Task: Find connections with filter location Prestea with filter topic #AIwith filter profile language French with filter current company 21K School with filter school University with filter industry Fisheries with filter service category Video Production with filter keywords title Continuous Improvement Lead
Action: Mouse moved to (135, 222)
Screenshot: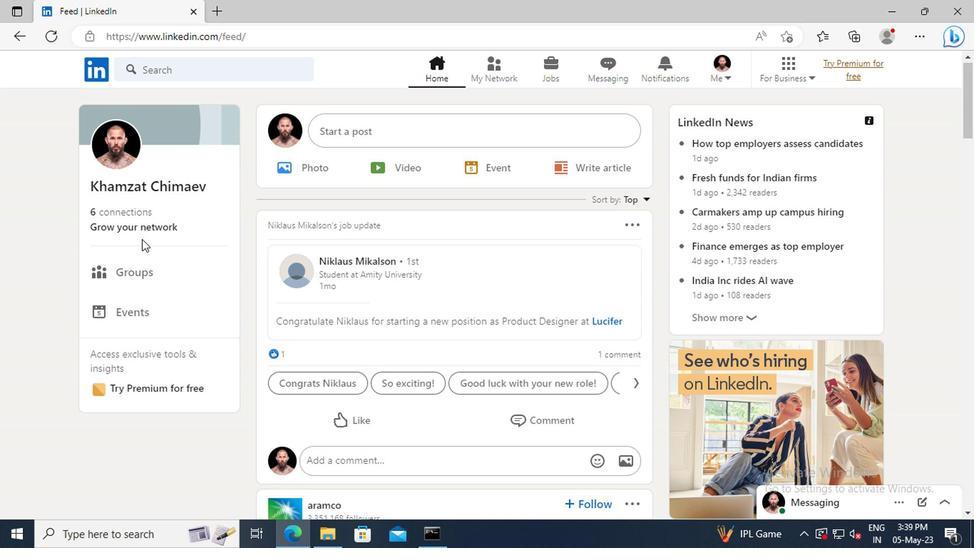 
Action: Mouse pressed left at (135, 222)
Screenshot: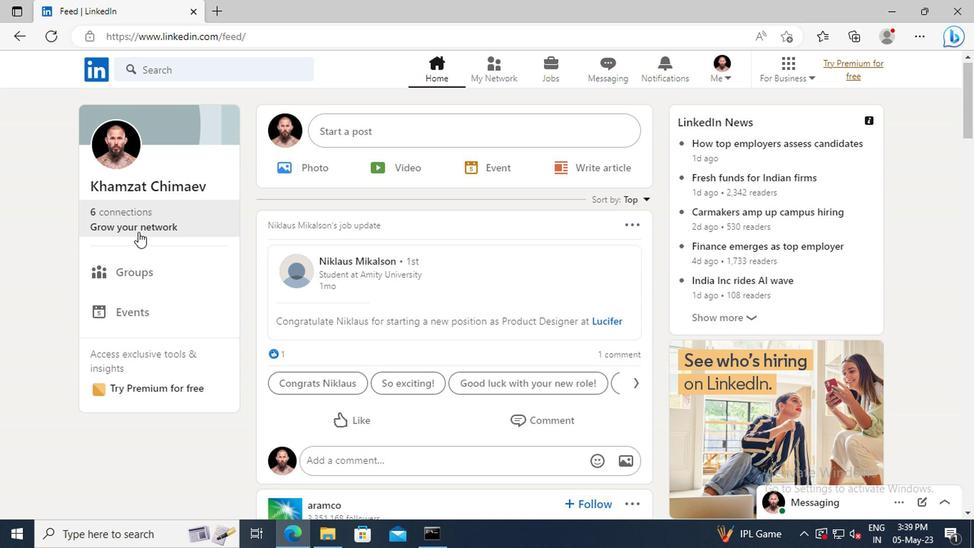 
Action: Mouse moved to (151, 150)
Screenshot: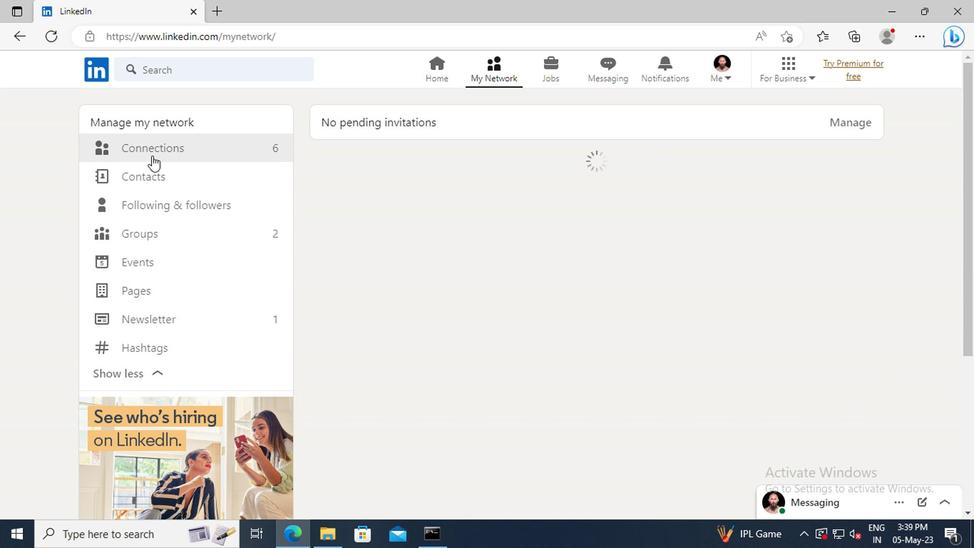 
Action: Mouse pressed left at (151, 150)
Screenshot: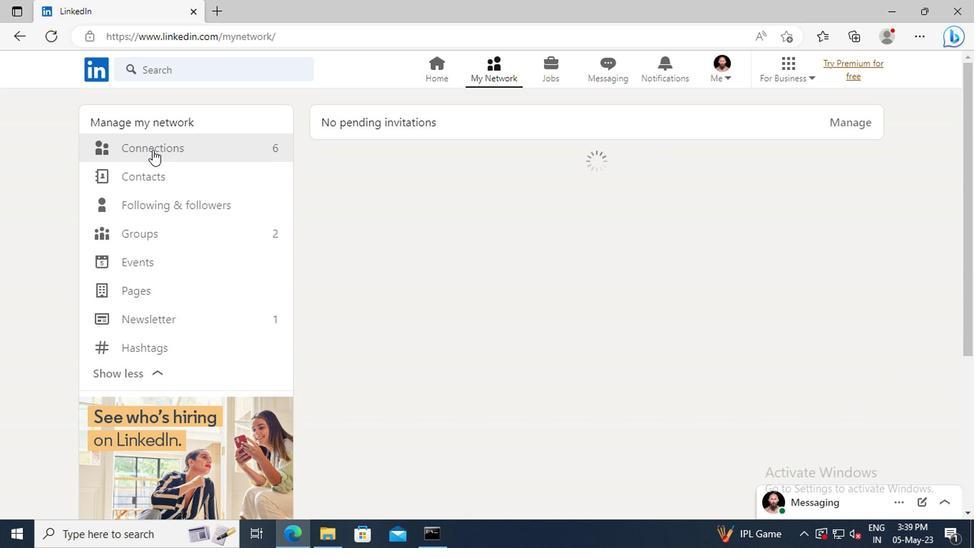 
Action: Mouse moved to (577, 154)
Screenshot: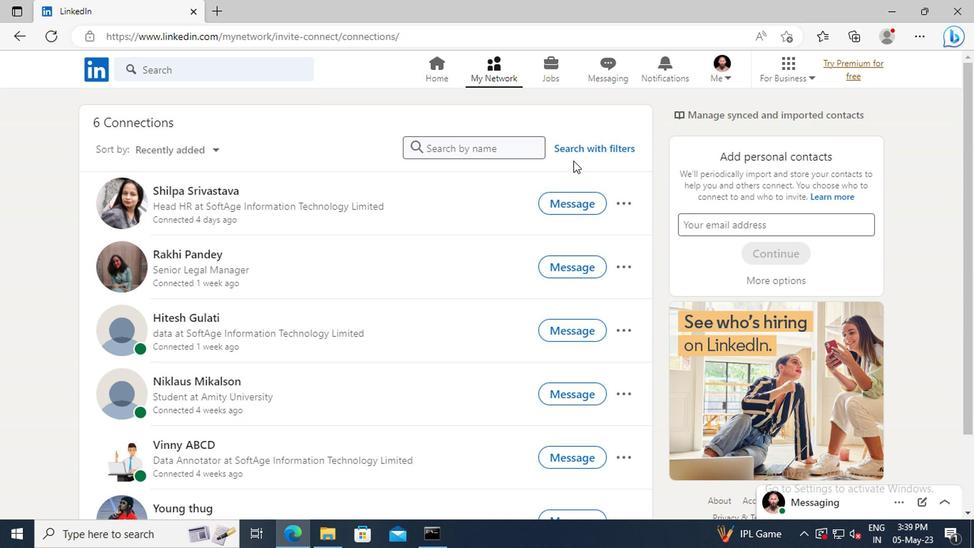 
Action: Mouse pressed left at (577, 154)
Screenshot: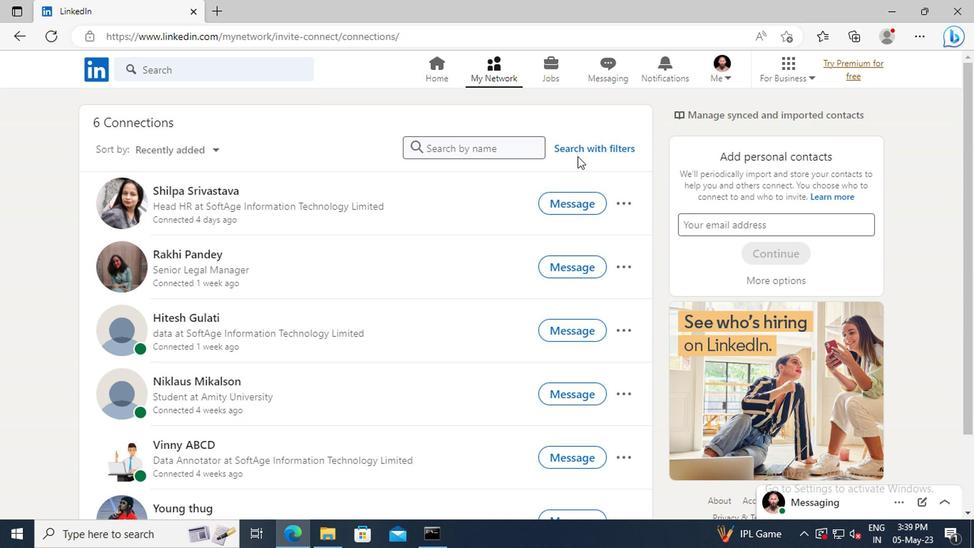 
Action: Mouse moved to (539, 111)
Screenshot: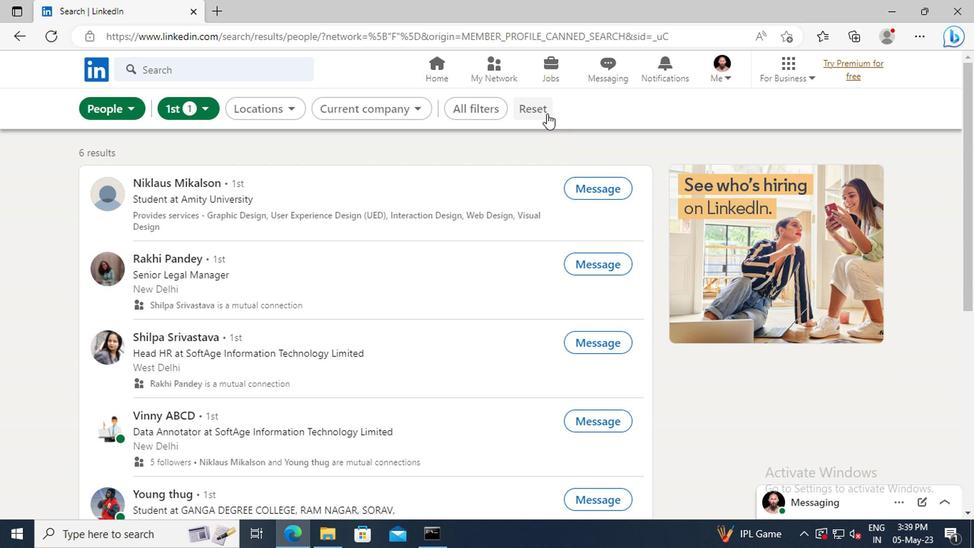 
Action: Mouse pressed left at (539, 111)
Screenshot: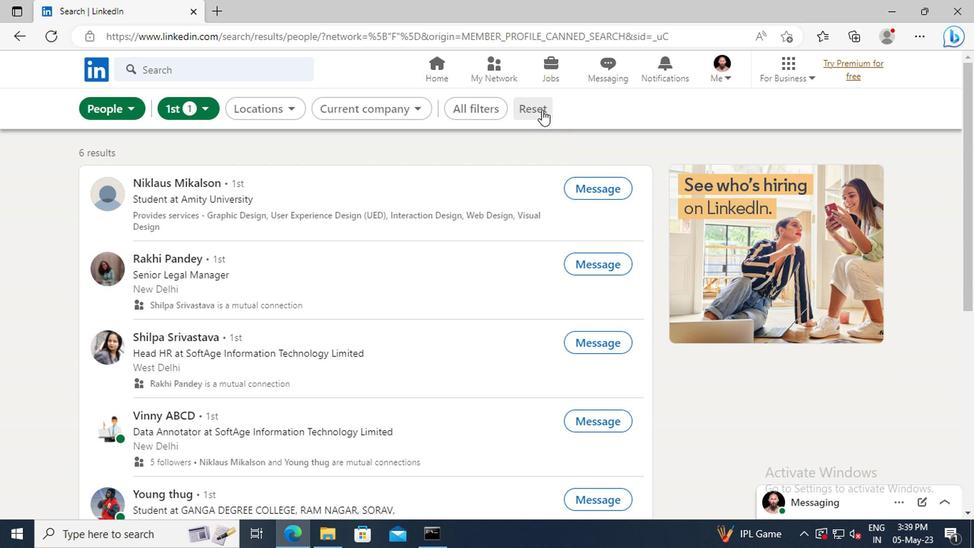 
Action: Mouse moved to (524, 111)
Screenshot: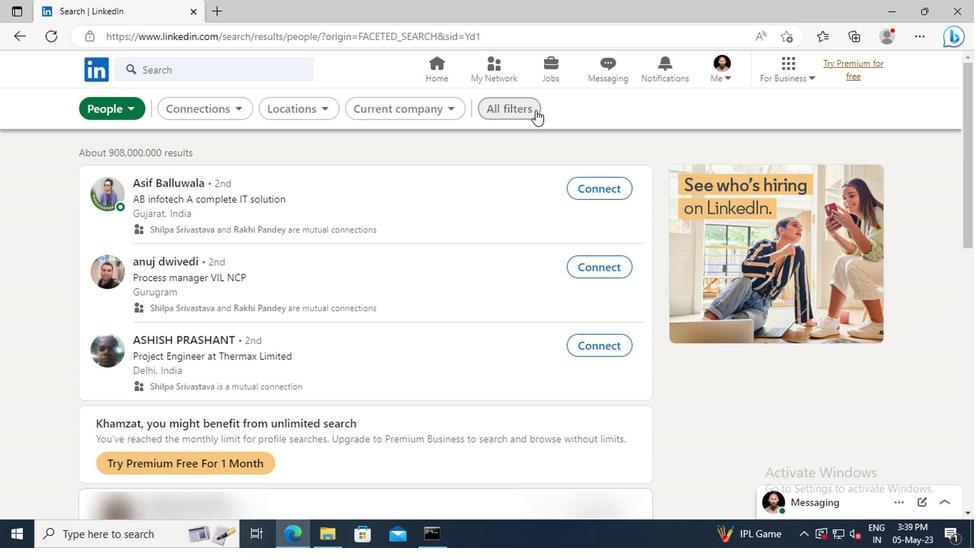 
Action: Mouse pressed left at (524, 111)
Screenshot: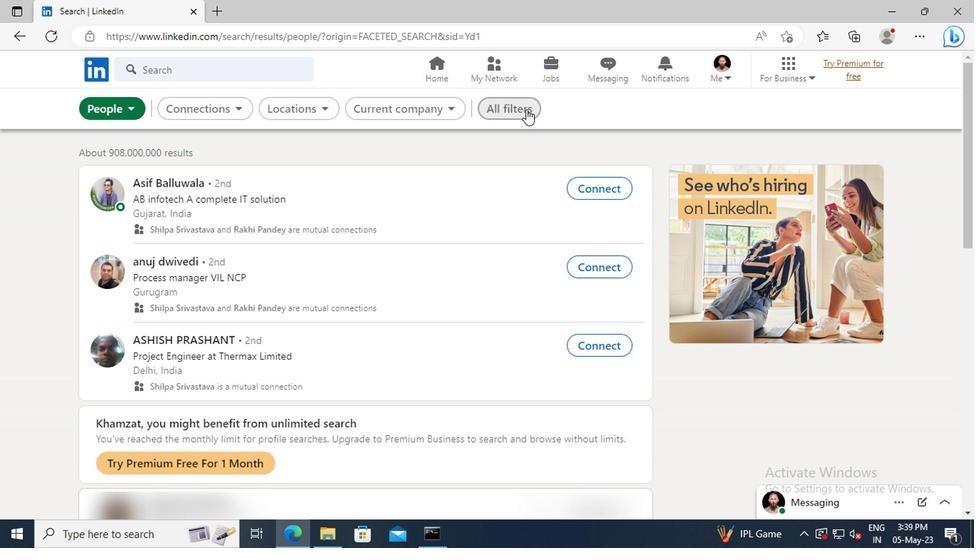 
Action: Mouse moved to (749, 238)
Screenshot: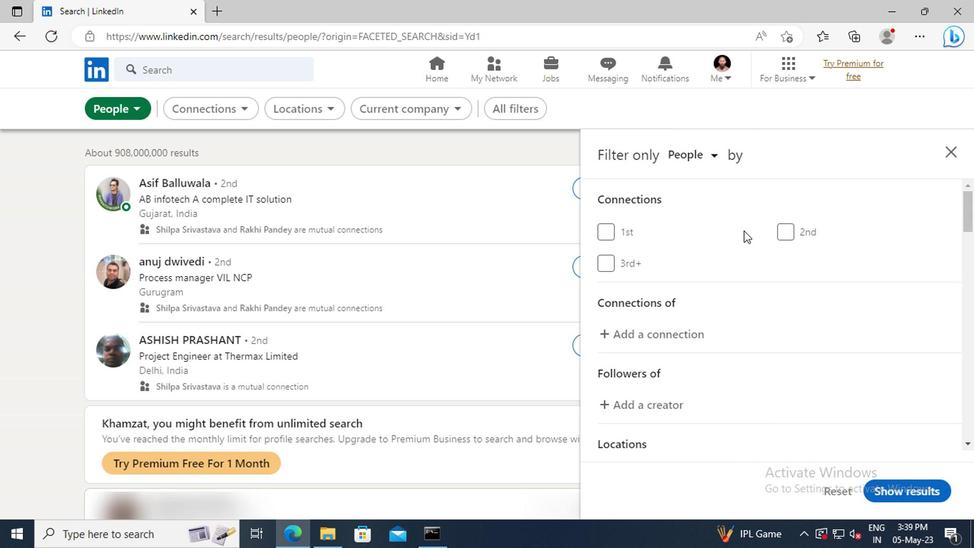 
Action: Mouse scrolled (749, 237) with delta (0, -1)
Screenshot: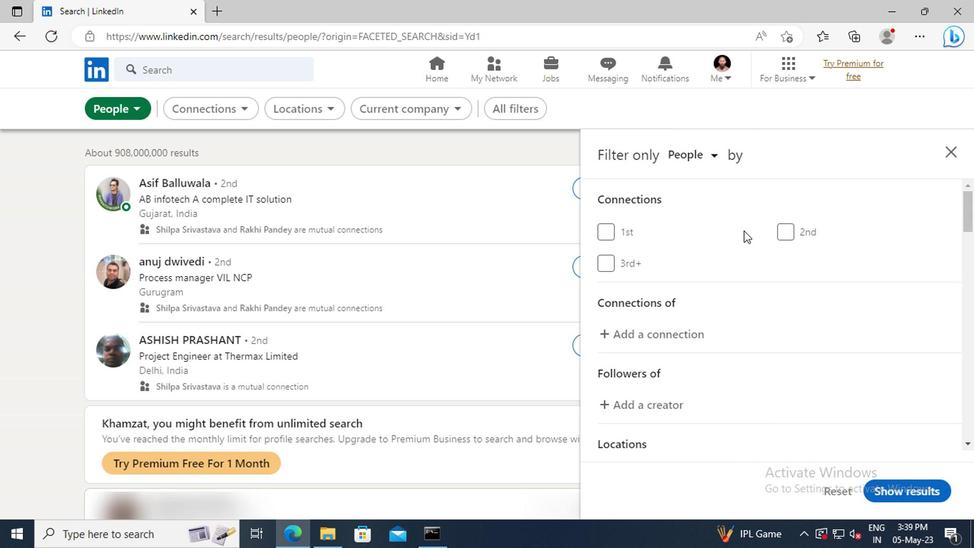 
Action: Mouse scrolled (749, 237) with delta (0, -1)
Screenshot: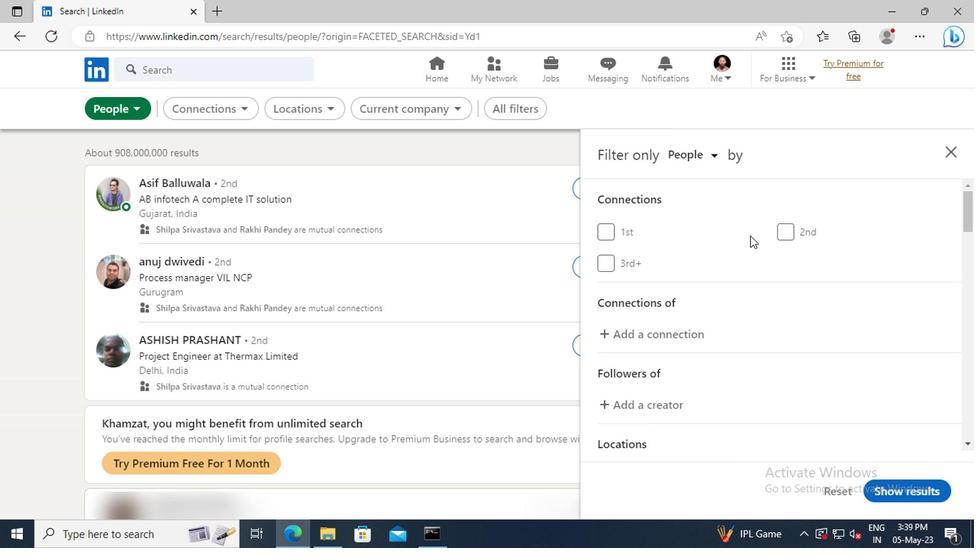 
Action: Mouse scrolled (749, 237) with delta (0, -1)
Screenshot: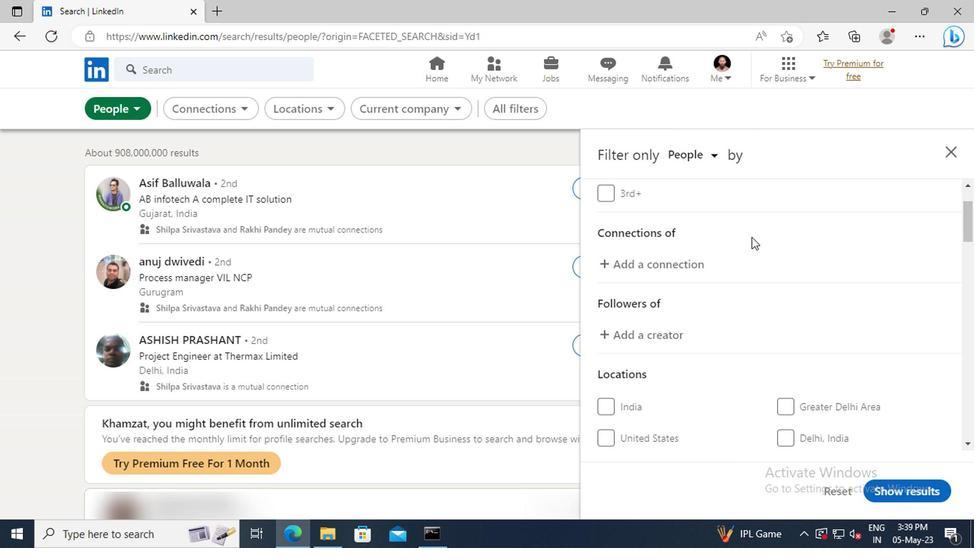 
Action: Mouse scrolled (749, 237) with delta (0, -1)
Screenshot: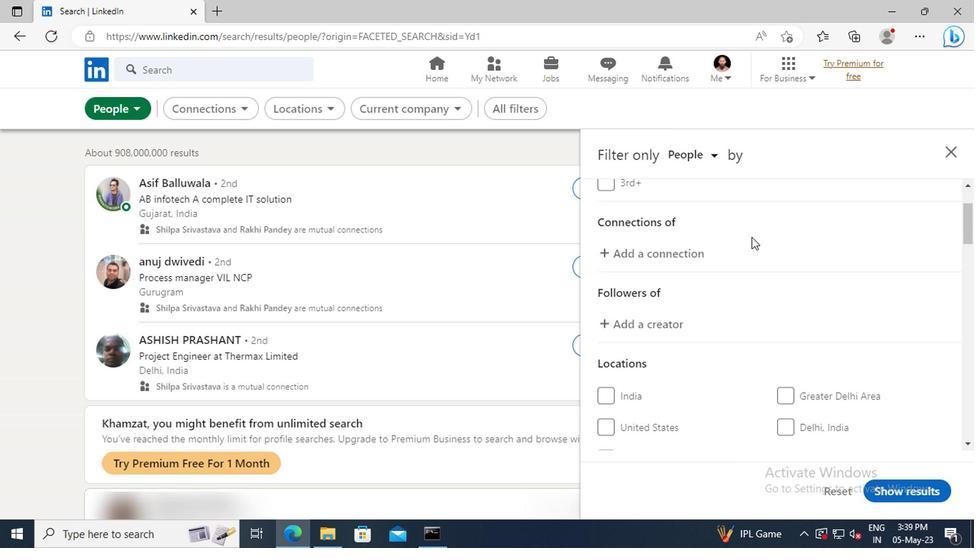 
Action: Mouse scrolled (749, 237) with delta (0, -1)
Screenshot: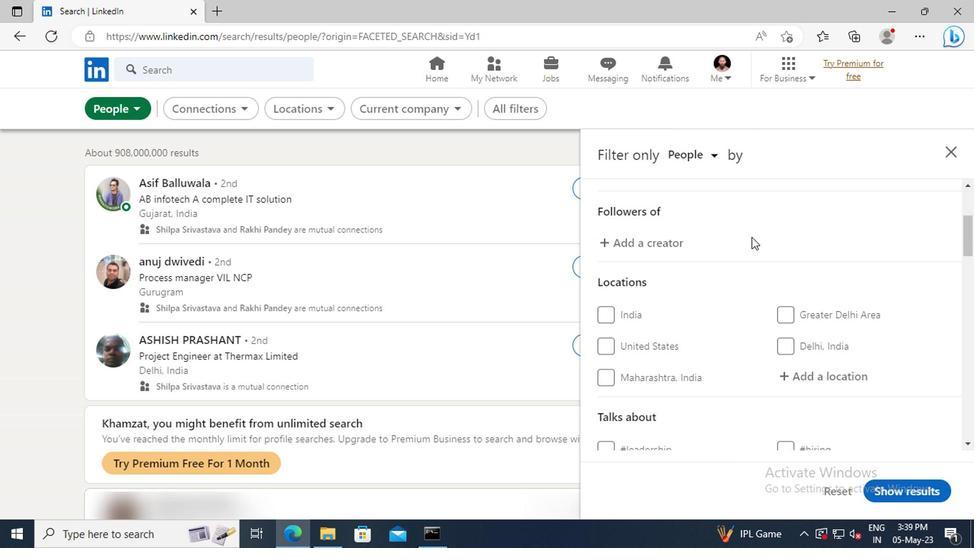 
Action: Mouse scrolled (749, 237) with delta (0, -1)
Screenshot: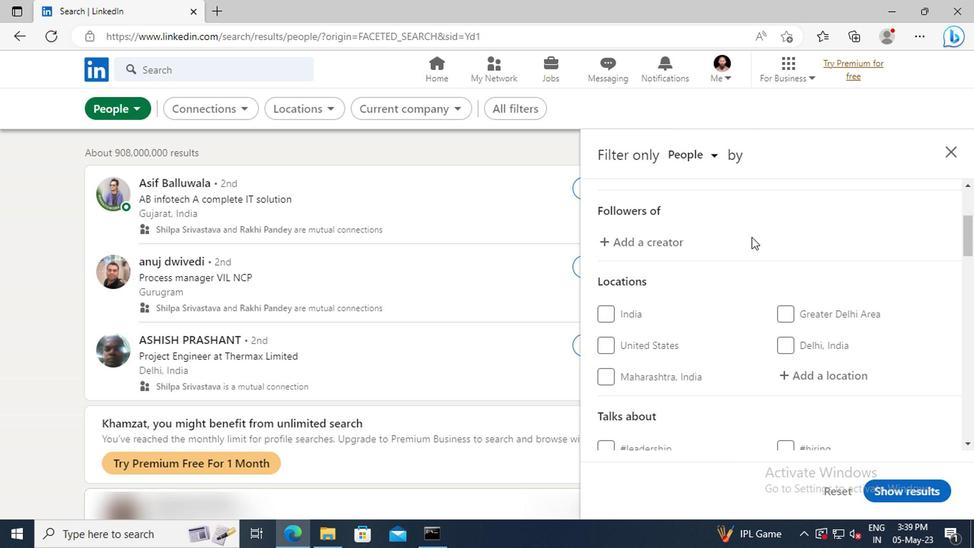 
Action: Mouse moved to (798, 295)
Screenshot: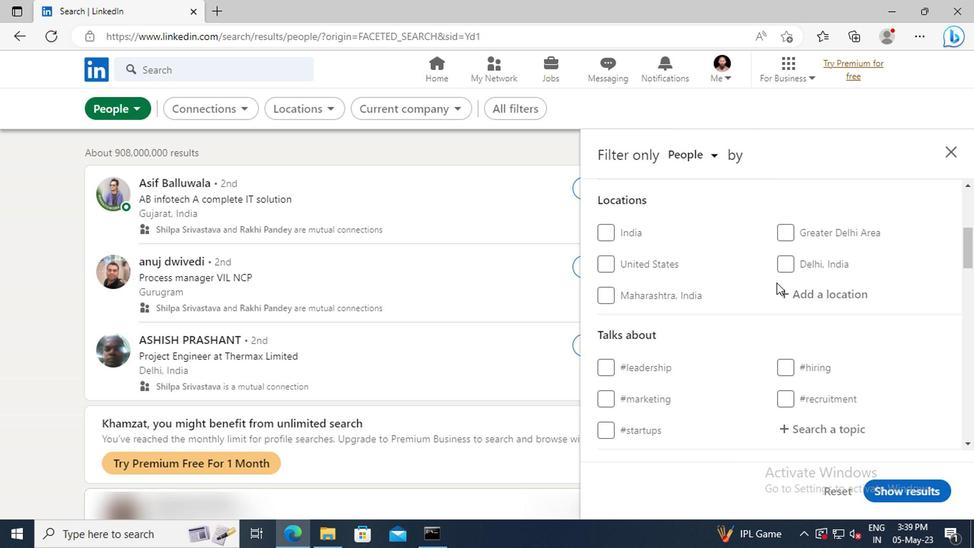 
Action: Mouse pressed left at (798, 295)
Screenshot: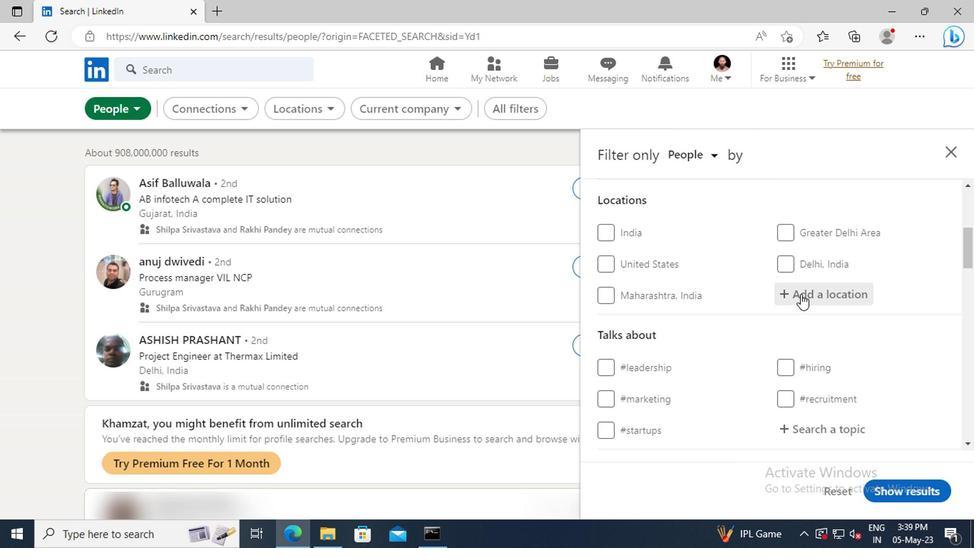 
Action: Key pressed <Key.shift>PRESTEA<Key.enter>
Screenshot: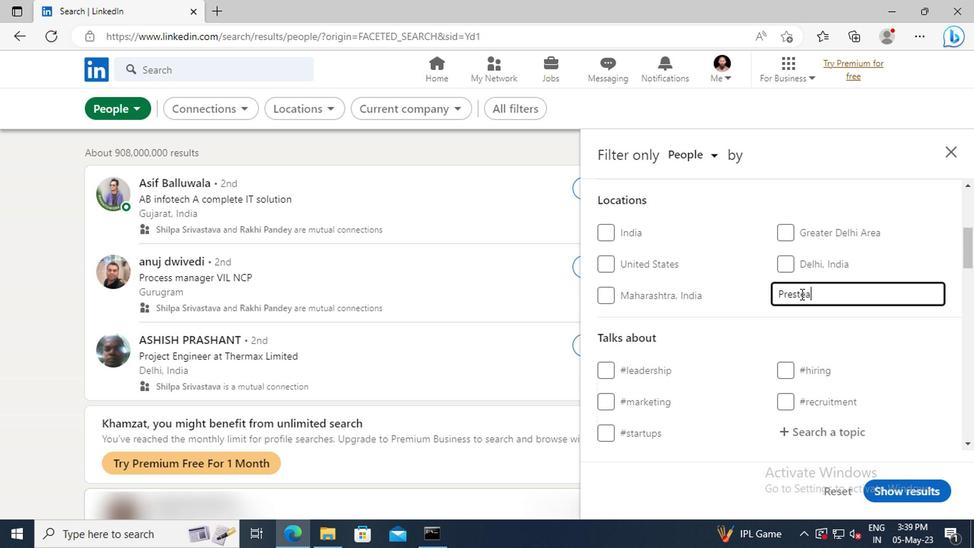 
Action: Mouse scrolled (798, 294) with delta (0, -1)
Screenshot: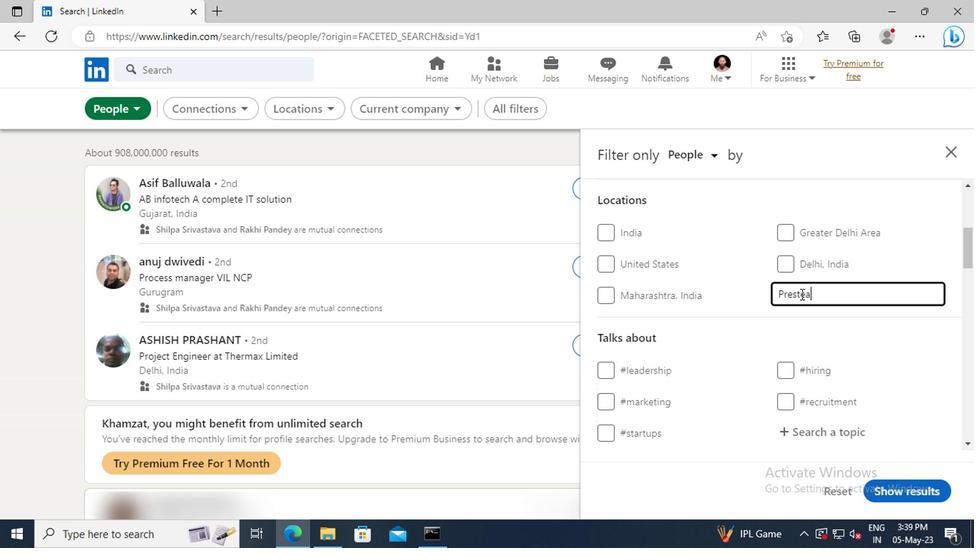 
Action: Mouse scrolled (798, 294) with delta (0, -1)
Screenshot: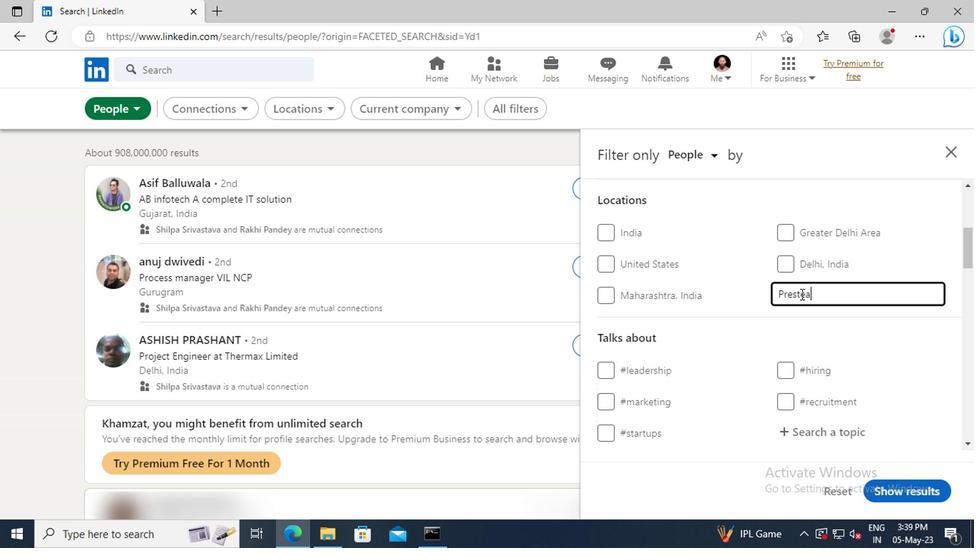
Action: Mouse scrolled (798, 294) with delta (0, -1)
Screenshot: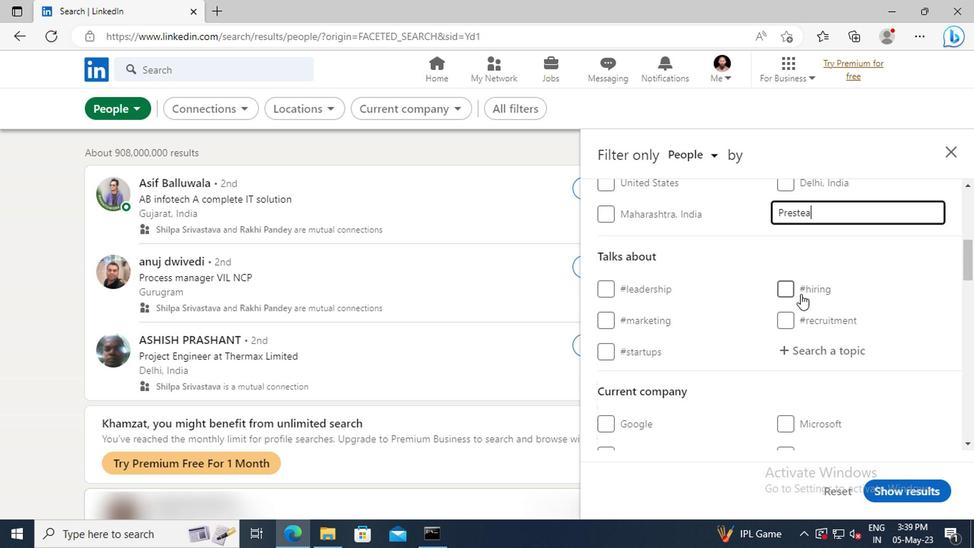 
Action: Mouse moved to (803, 306)
Screenshot: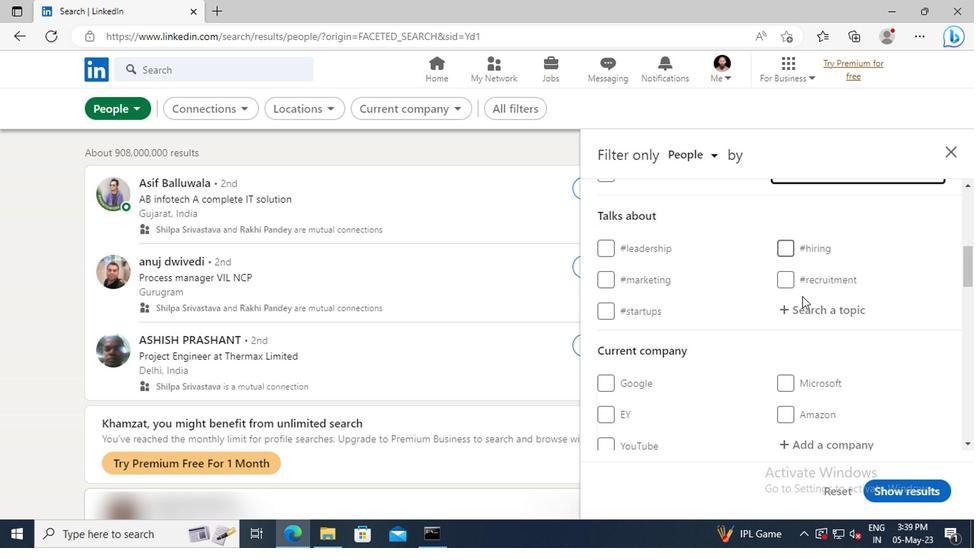 
Action: Mouse pressed left at (803, 306)
Screenshot: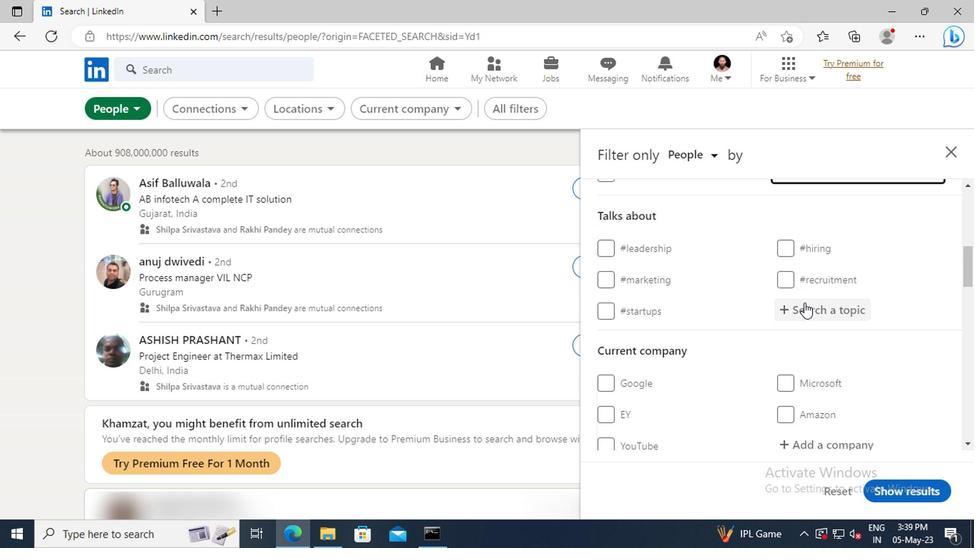 
Action: Key pressed <Key.shift>AI
Screenshot: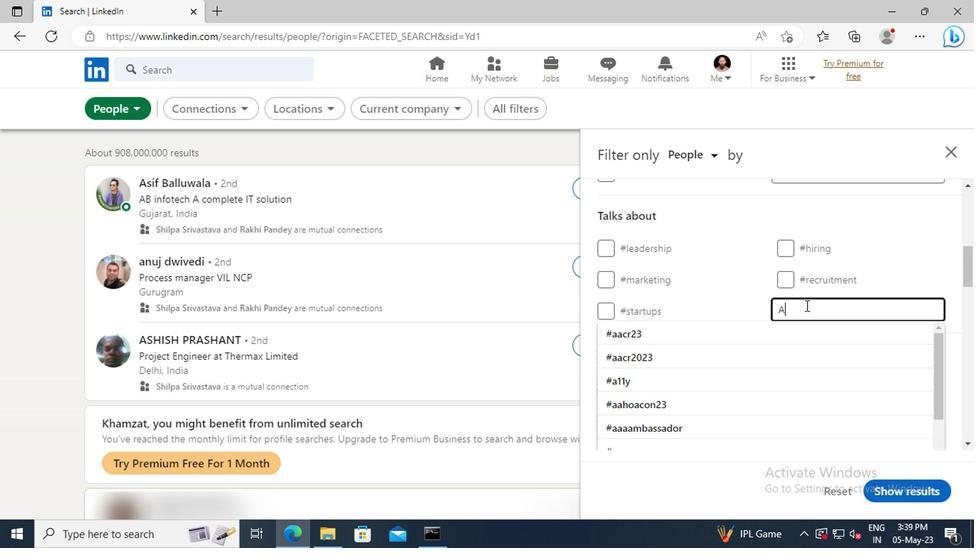 
Action: Mouse moved to (807, 328)
Screenshot: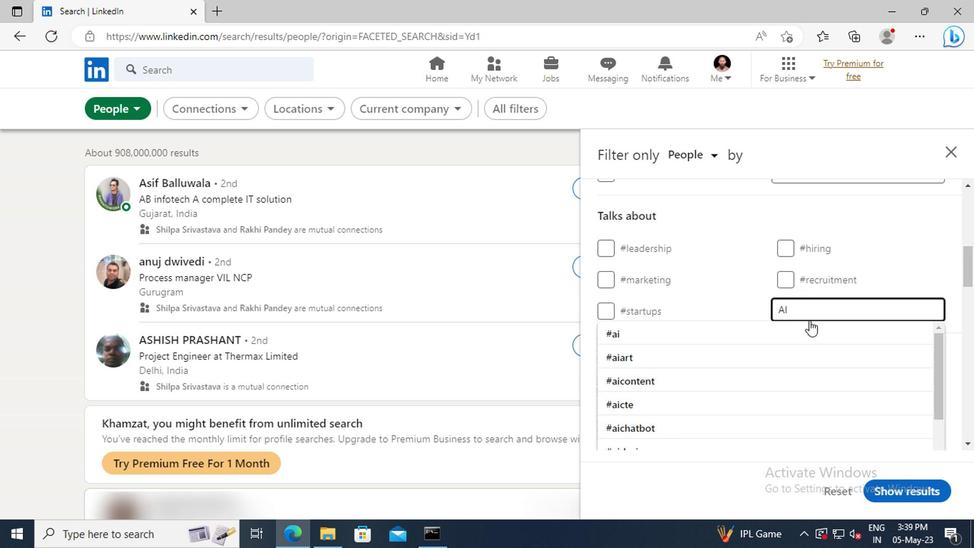
Action: Mouse pressed left at (807, 328)
Screenshot: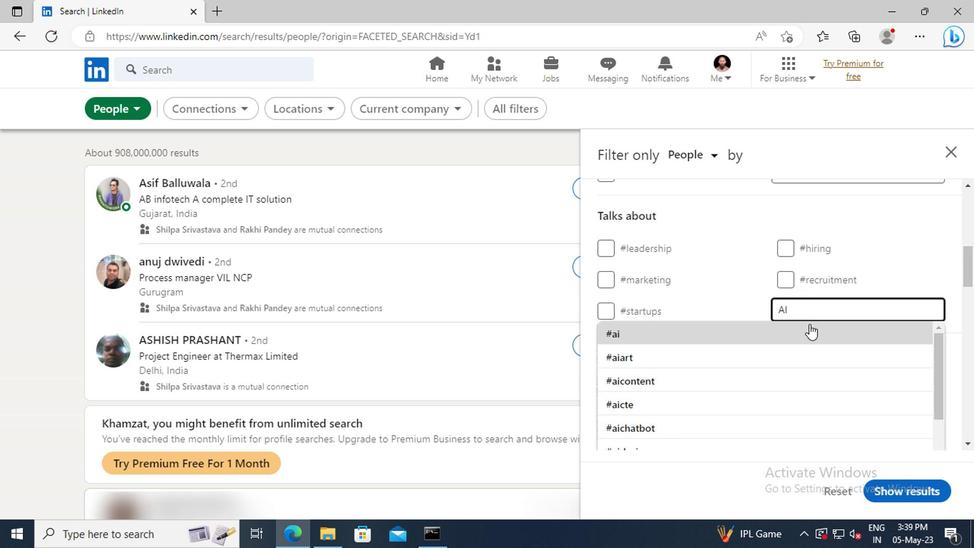 
Action: Mouse scrolled (807, 327) with delta (0, 0)
Screenshot: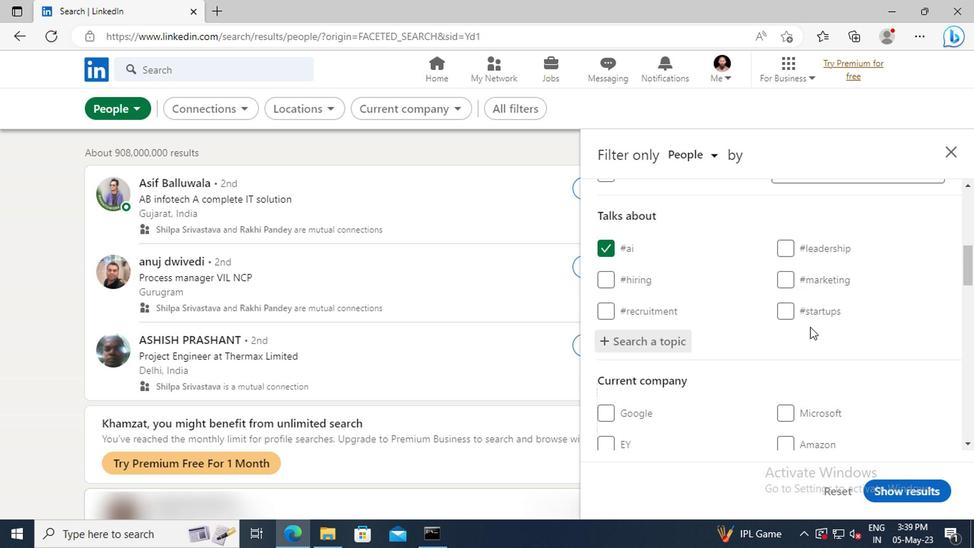 
Action: Mouse scrolled (807, 327) with delta (0, 0)
Screenshot: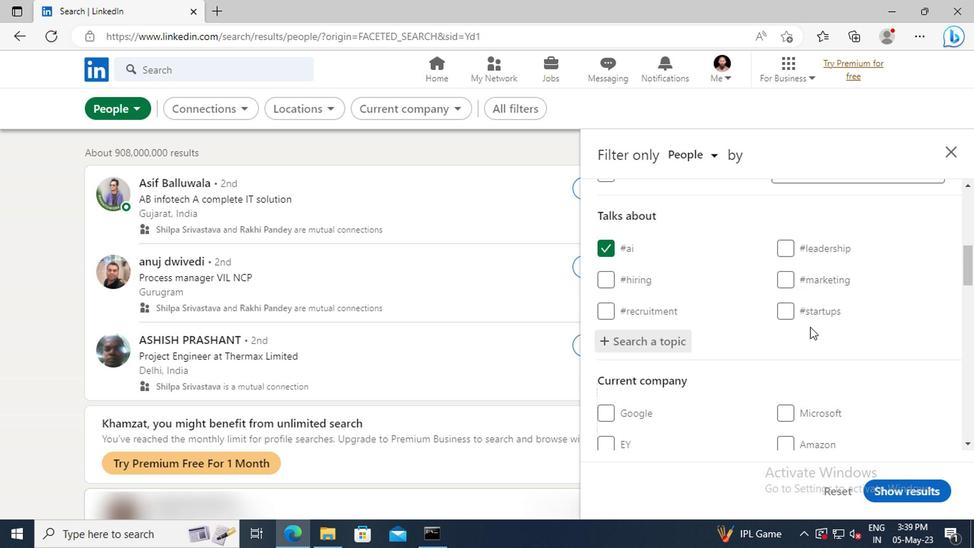 
Action: Mouse scrolled (807, 327) with delta (0, 0)
Screenshot: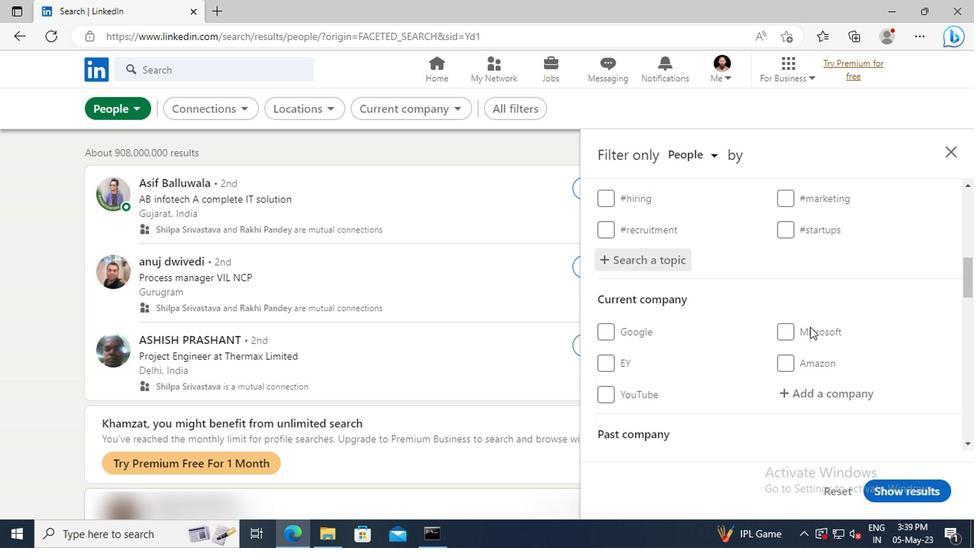 
Action: Mouse scrolled (807, 327) with delta (0, 0)
Screenshot: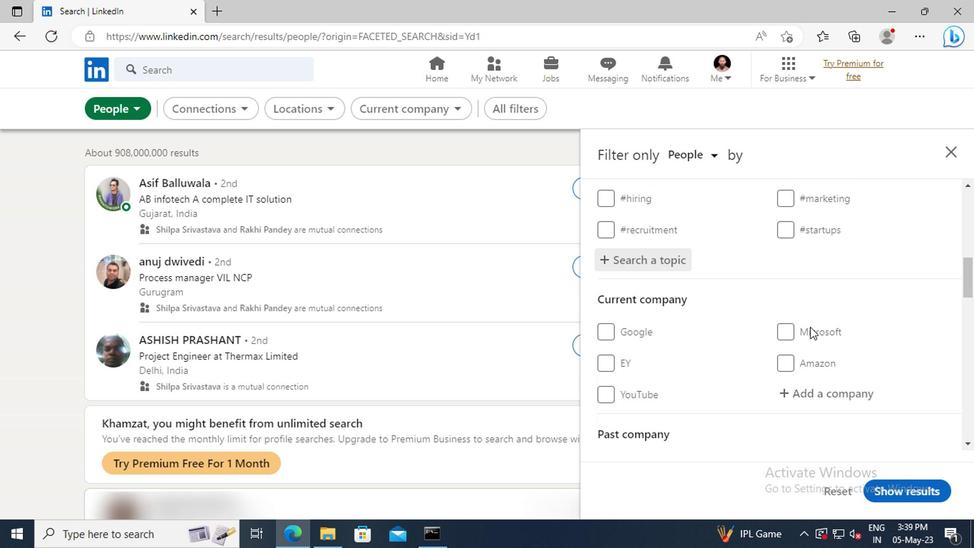 
Action: Mouse scrolled (807, 327) with delta (0, 0)
Screenshot: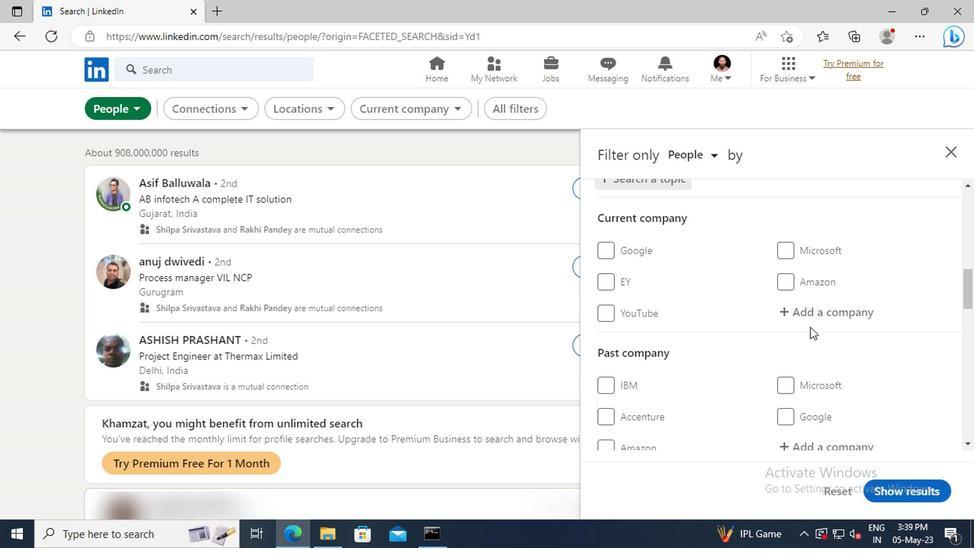 
Action: Mouse scrolled (807, 327) with delta (0, 0)
Screenshot: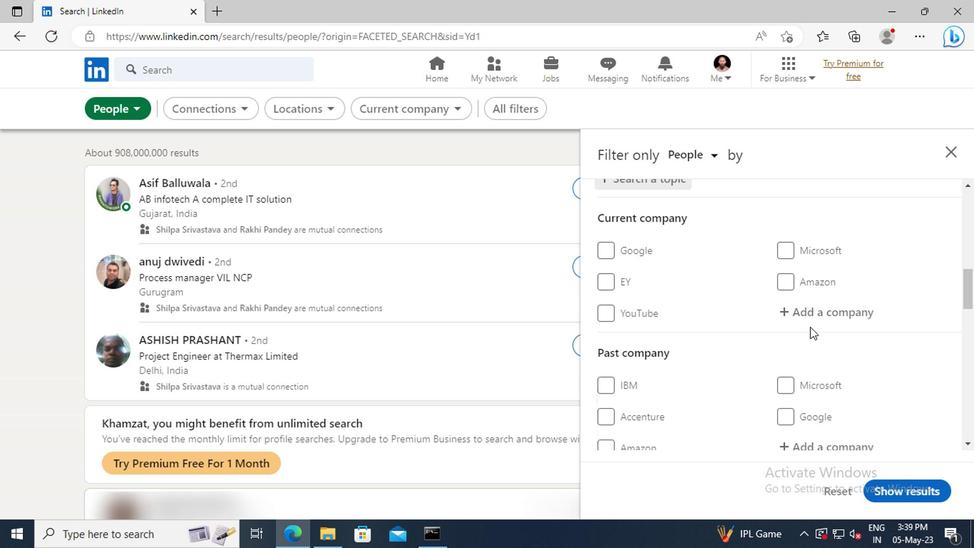 
Action: Mouse scrolled (807, 327) with delta (0, 0)
Screenshot: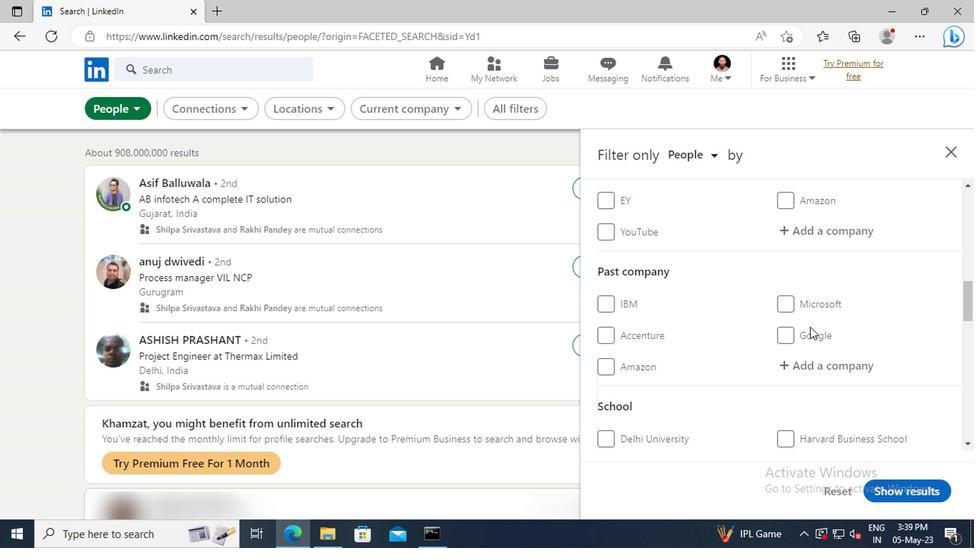 
Action: Mouse scrolled (807, 327) with delta (0, 0)
Screenshot: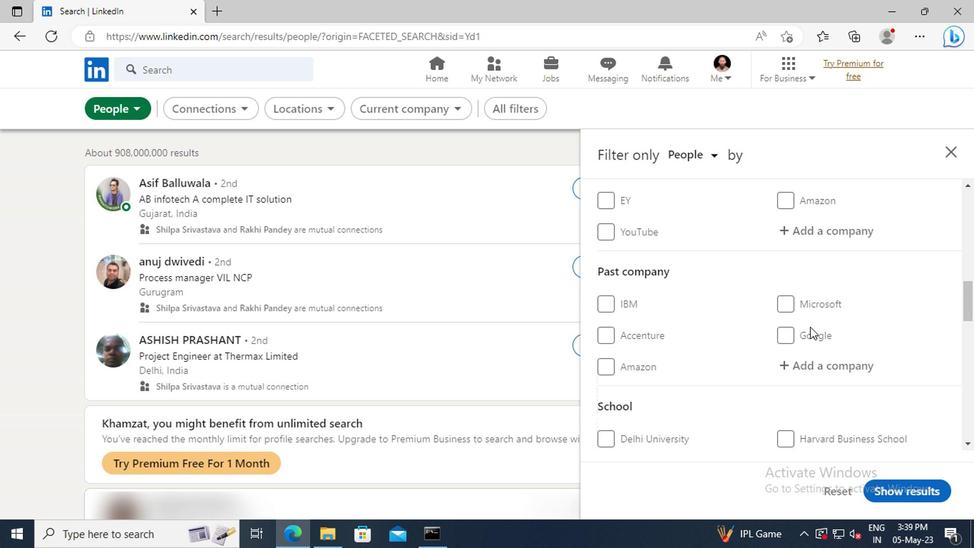 
Action: Mouse scrolled (807, 327) with delta (0, 0)
Screenshot: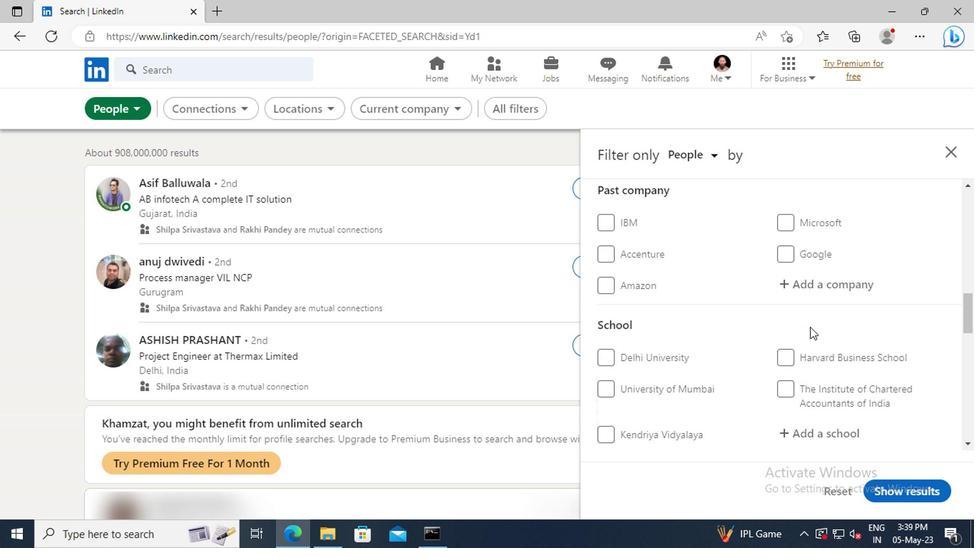 
Action: Mouse scrolled (807, 327) with delta (0, 0)
Screenshot: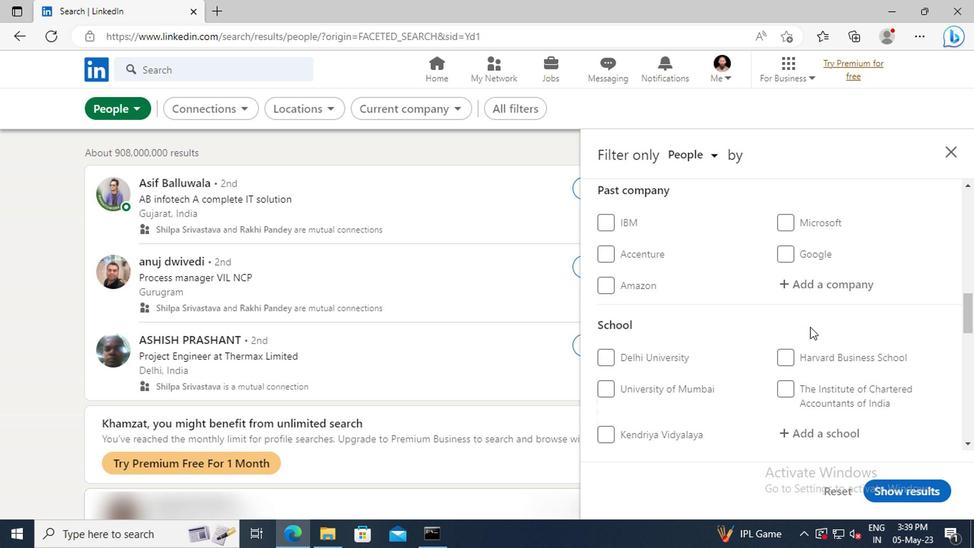
Action: Mouse scrolled (807, 327) with delta (0, 0)
Screenshot: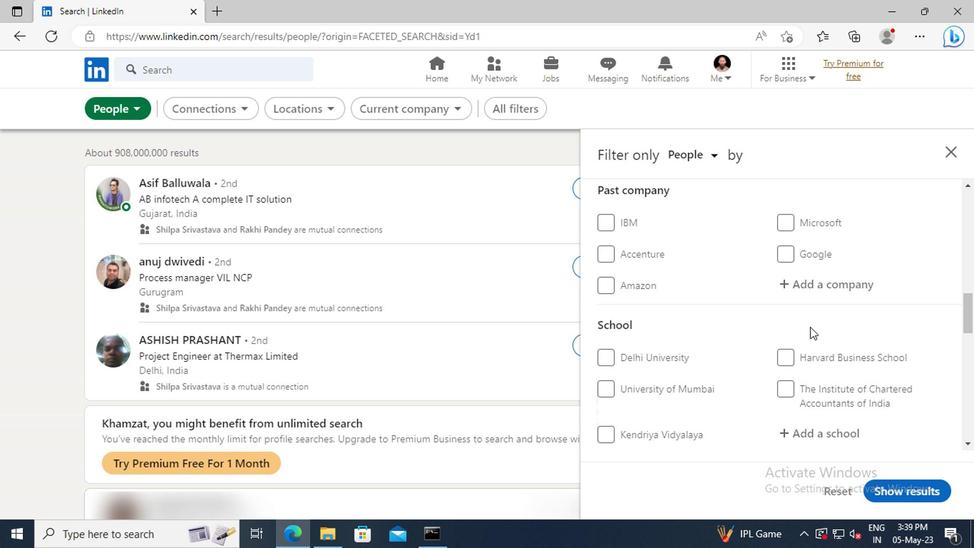 
Action: Mouse scrolled (807, 327) with delta (0, 0)
Screenshot: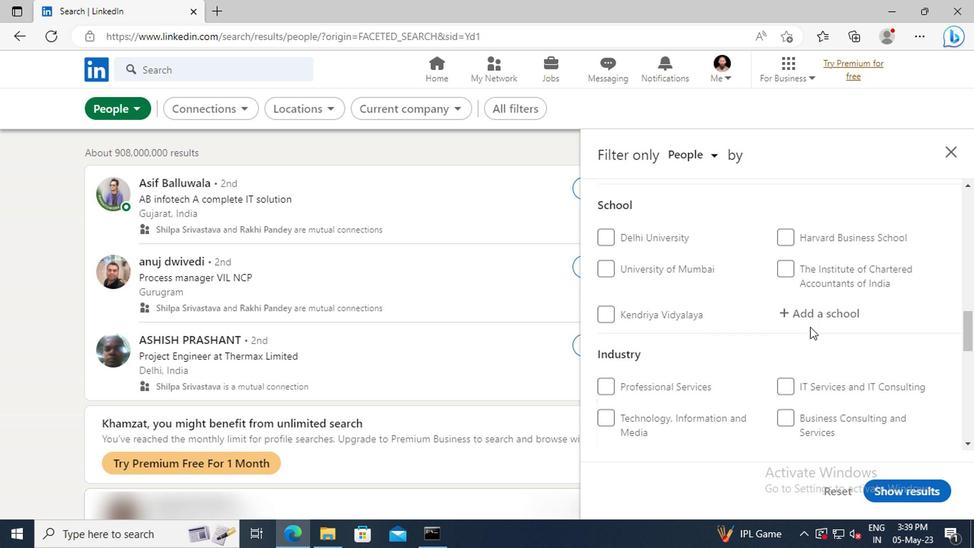 
Action: Mouse scrolled (807, 327) with delta (0, 0)
Screenshot: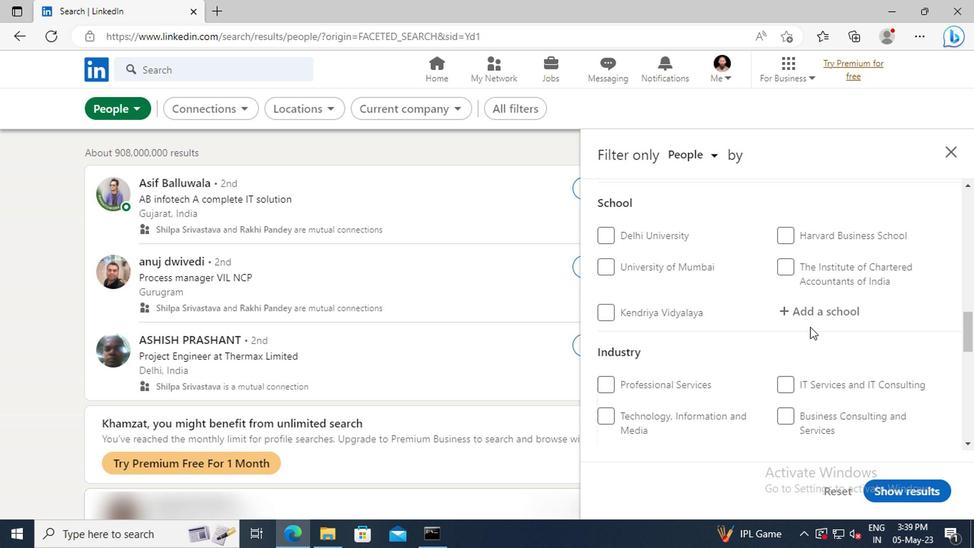 
Action: Mouse scrolled (807, 327) with delta (0, 0)
Screenshot: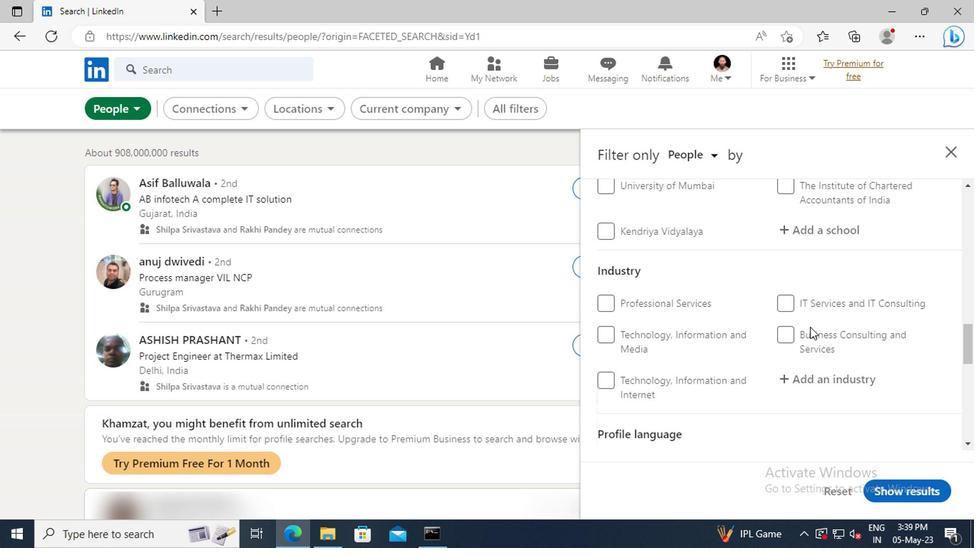 
Action: Mouse scrolled (807, 327) with delta (0, 0)
Screenshot: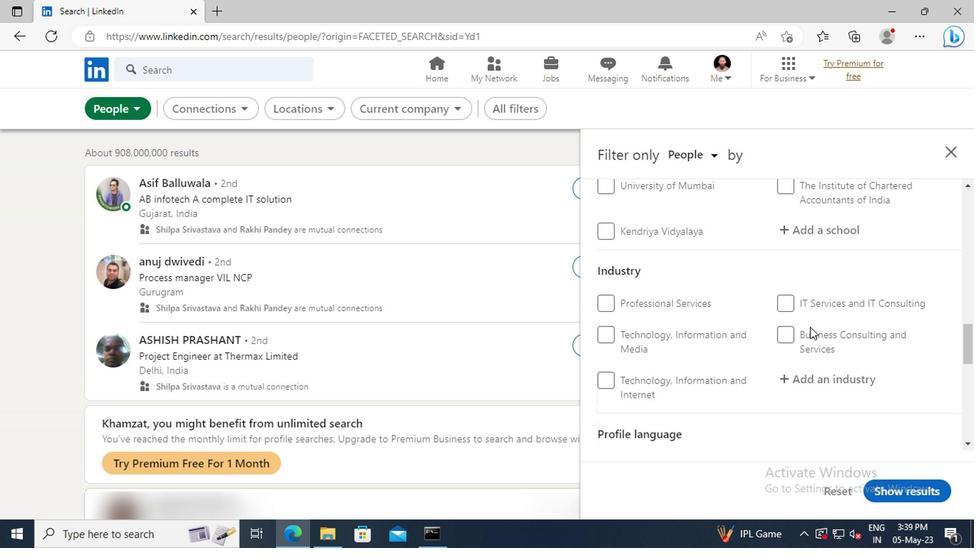 
Action: Mouse scrolled (807, 327) with delta (0, 0)
Screenshot: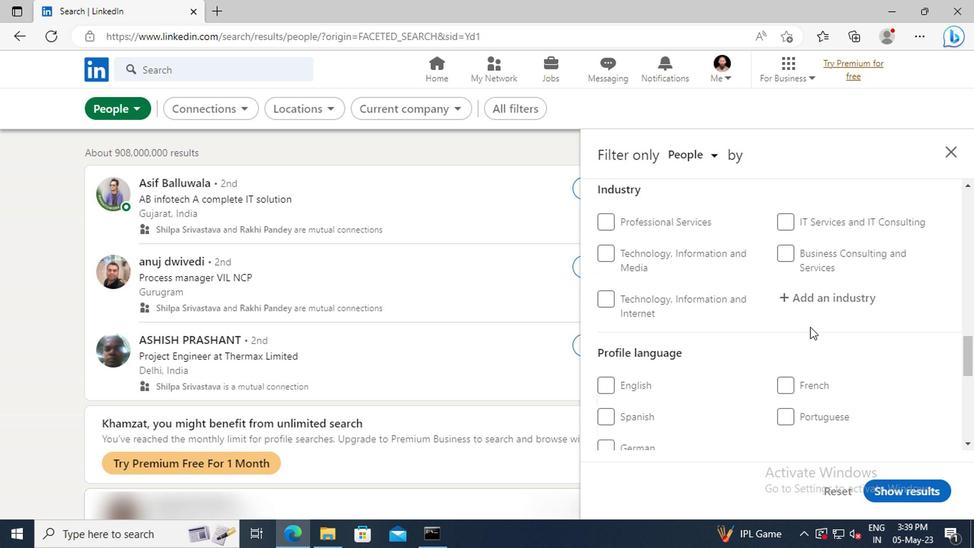 
Action: Mouse moved to (784, 342)
Screenshot: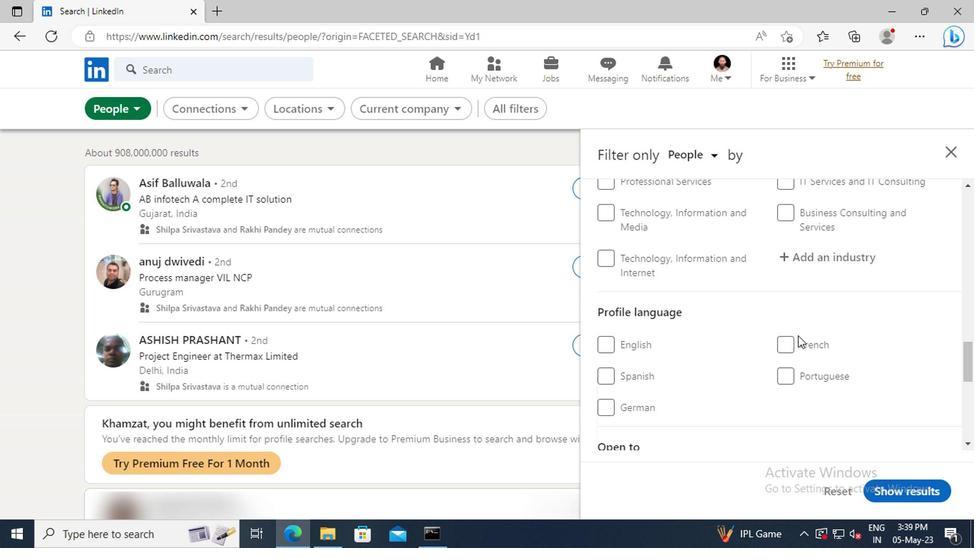 
Action: Mouse pressed left at (784, 342)
Screenshot: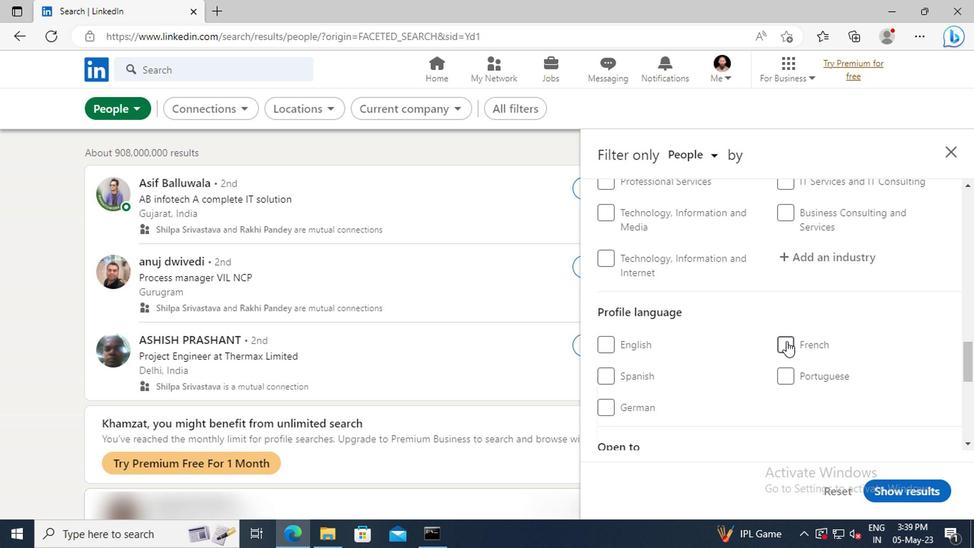
Action: Mouse moved to (806, 315)
Screenshot: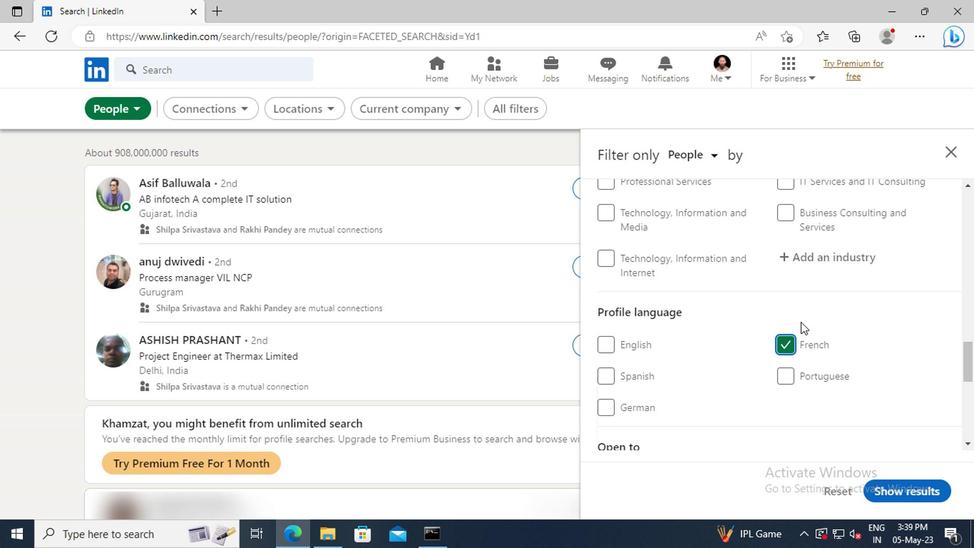 
Action: Mouse scrolled (806, 315) with delta (0, 0)
Screenshot: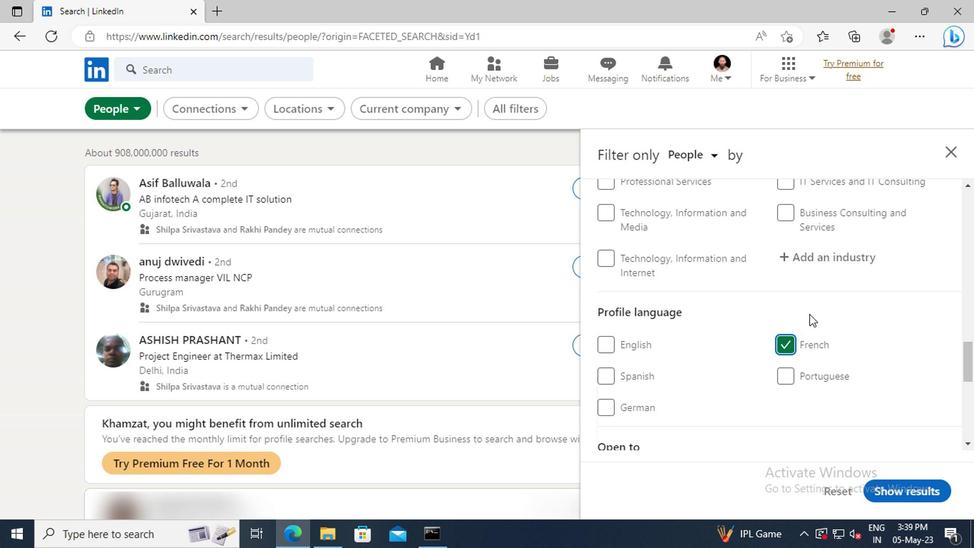 
Action: Mouse scrolled (806, 315) with delta (0, 0)
Screenshot: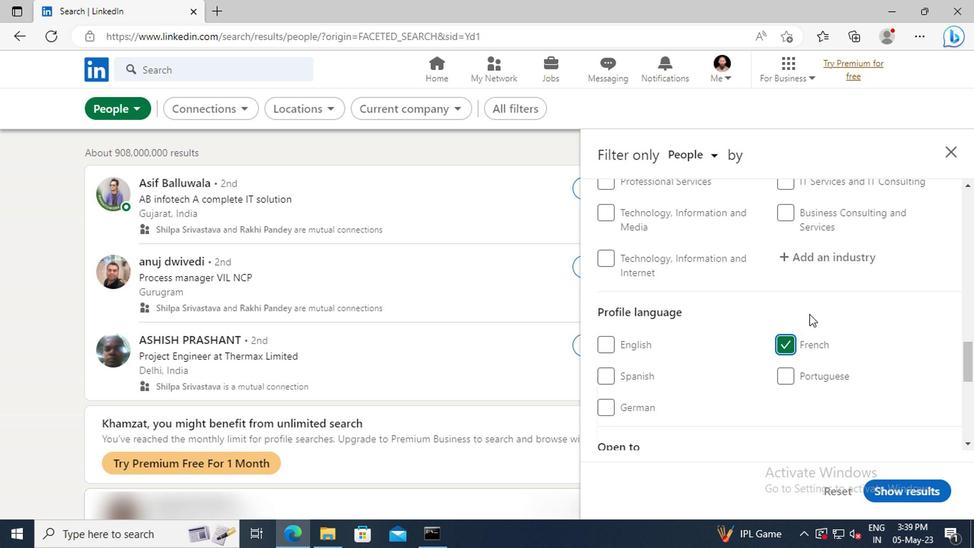 
Action: Mouse scrolled (806, 315) with delta (0, 0)
Screenshot: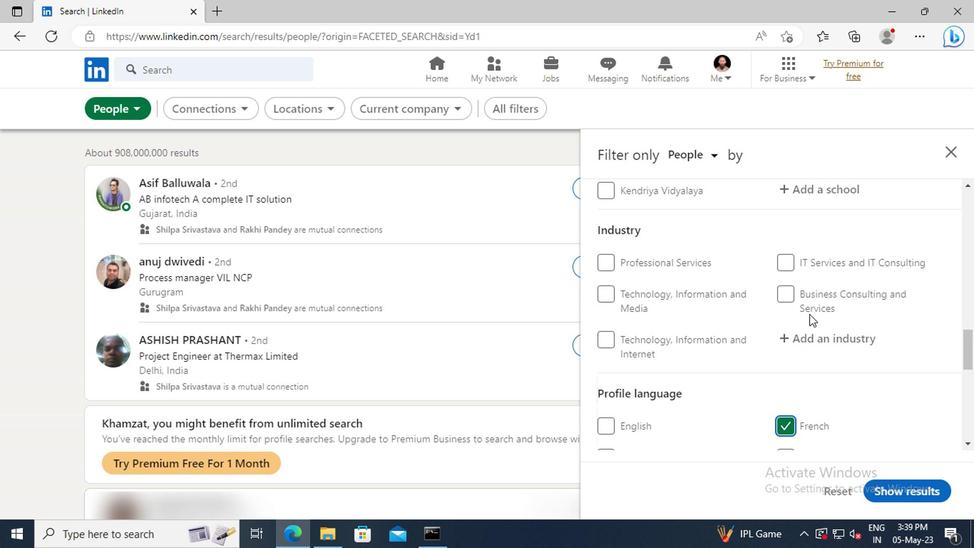 
Action: Mouse scrolled (806, 315) with delta (0, 0)
Screenshot: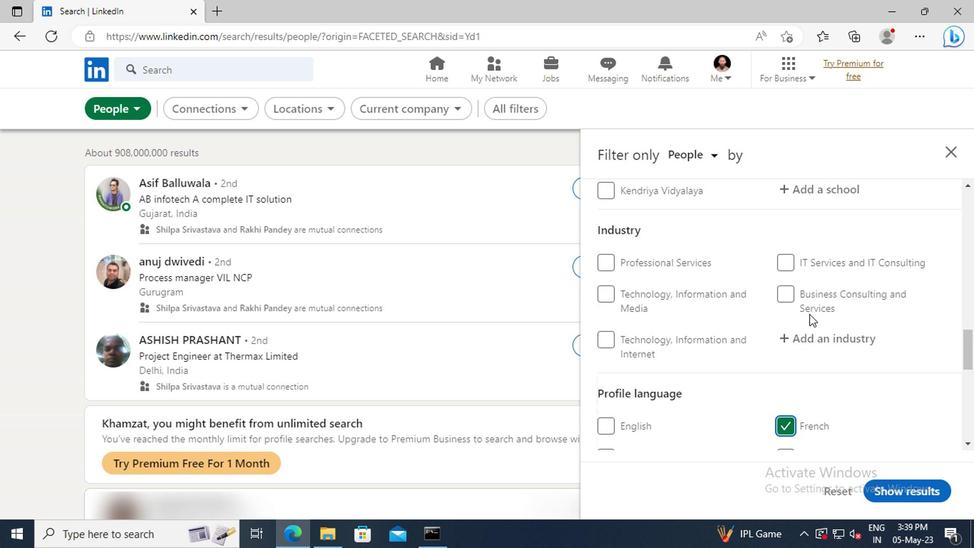 
Action: Mouse scrolled (806, 315) with delta (0, 0)
Screenshot: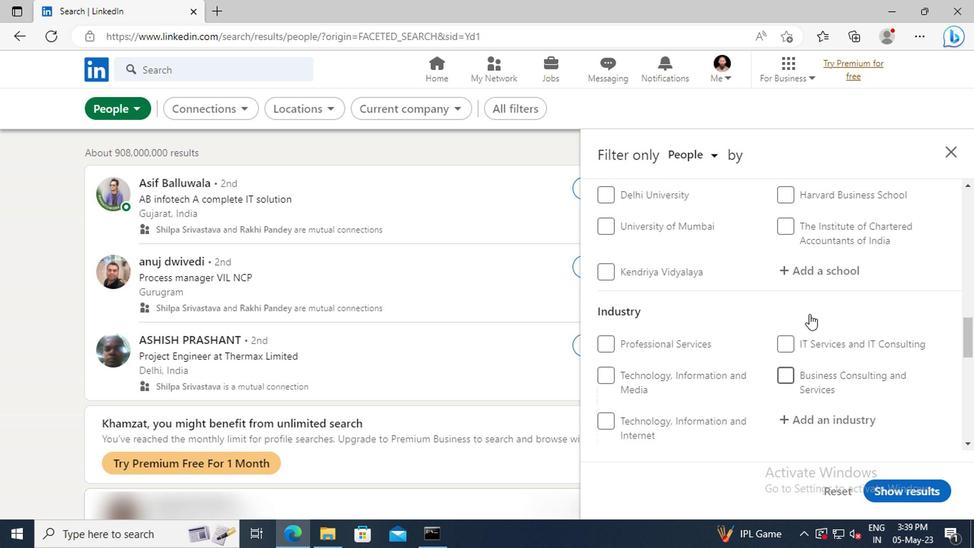 
Action: Mouse scrolled (806, 315) with delta (0, 0)
Screenshot: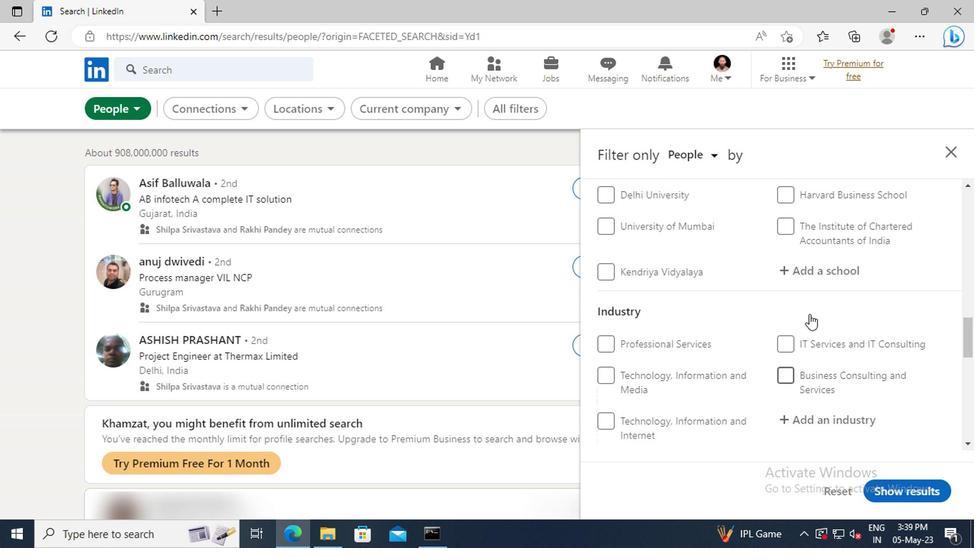 
Action: Mouse scrolled (806, 315) with delta (0, 0)
Screenshot: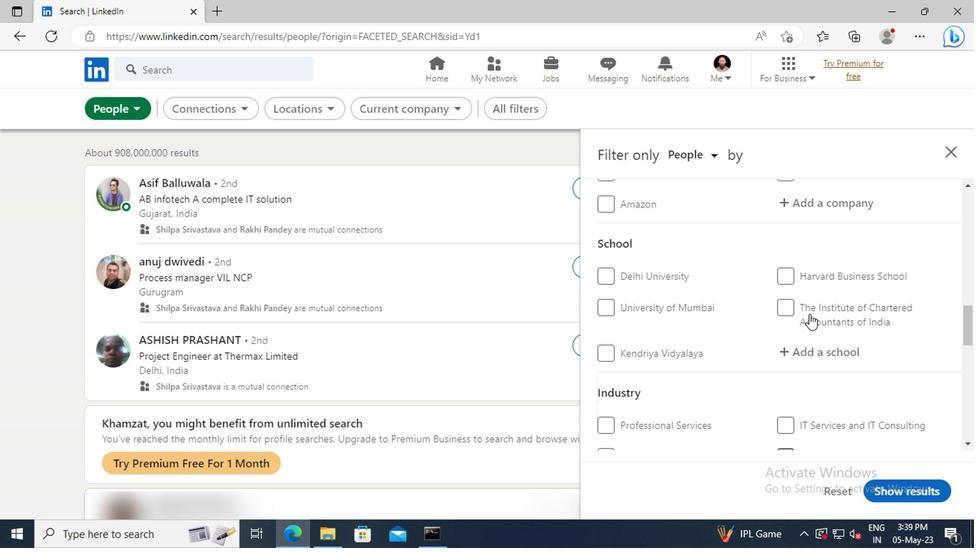 
Action: Mouse scrolled (806, 315) with delta (0, 0)
Screenshot: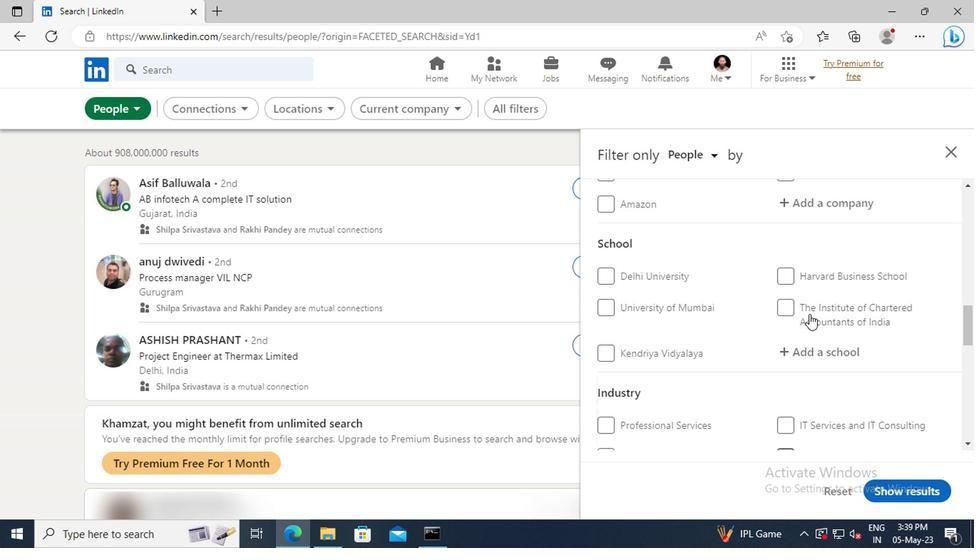 
Action: Mouse scrolled (806, 315) with delta (0, 0)
Screenshot: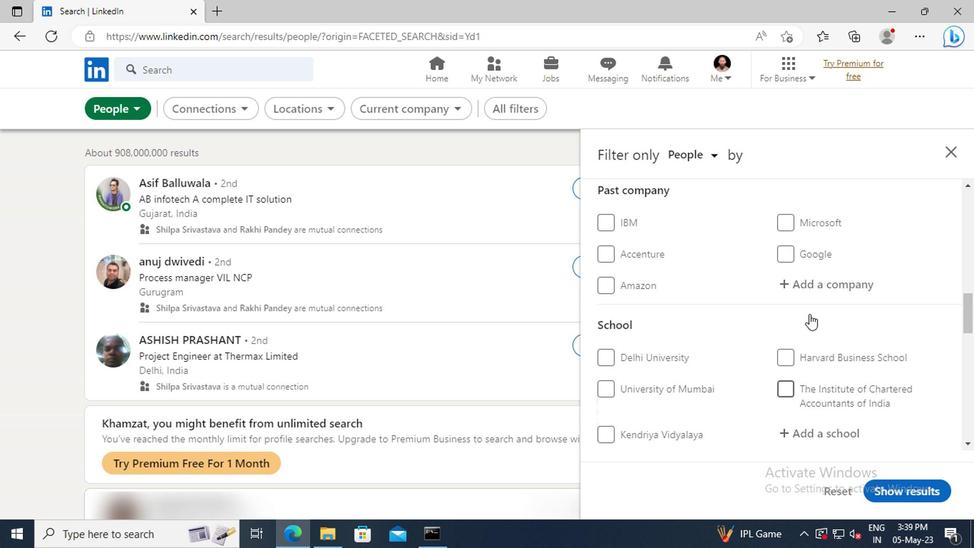 
Action: Mouse scrolled (806, 315) with delta (0, 0)
Screenshot: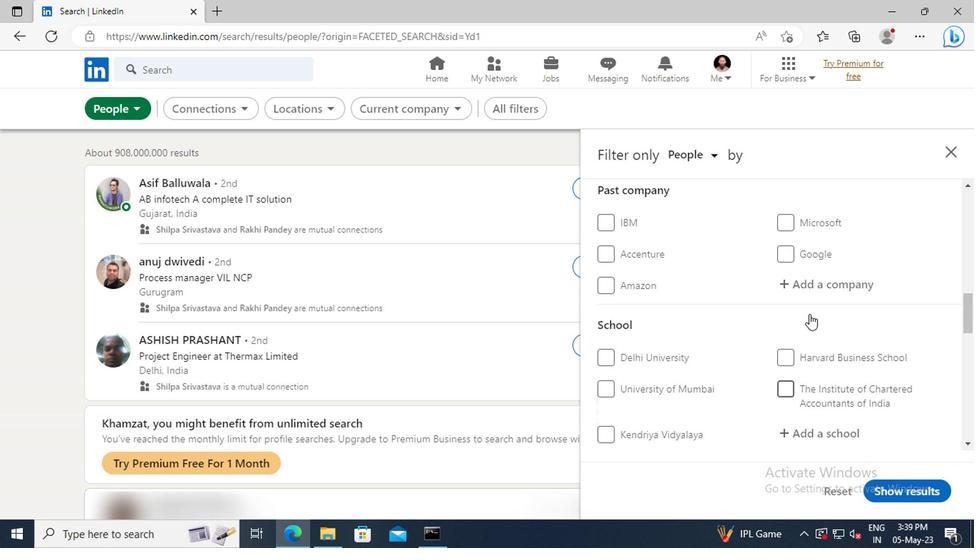
Action: Mouse scrolled (806, 315) with delta (0, 0)
Screenshot: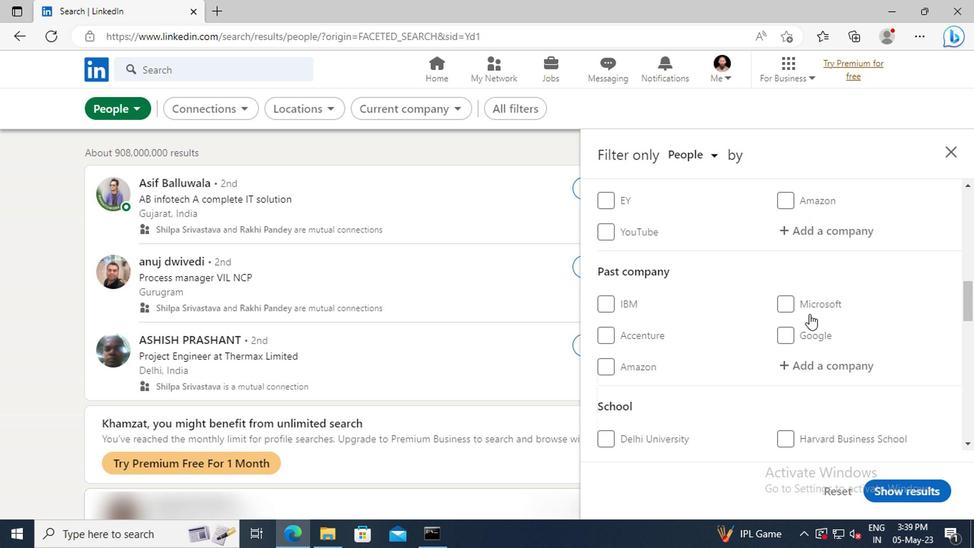 
Action: Mouse scrolled (806, 315) with delta (0, 0)
Screenshot: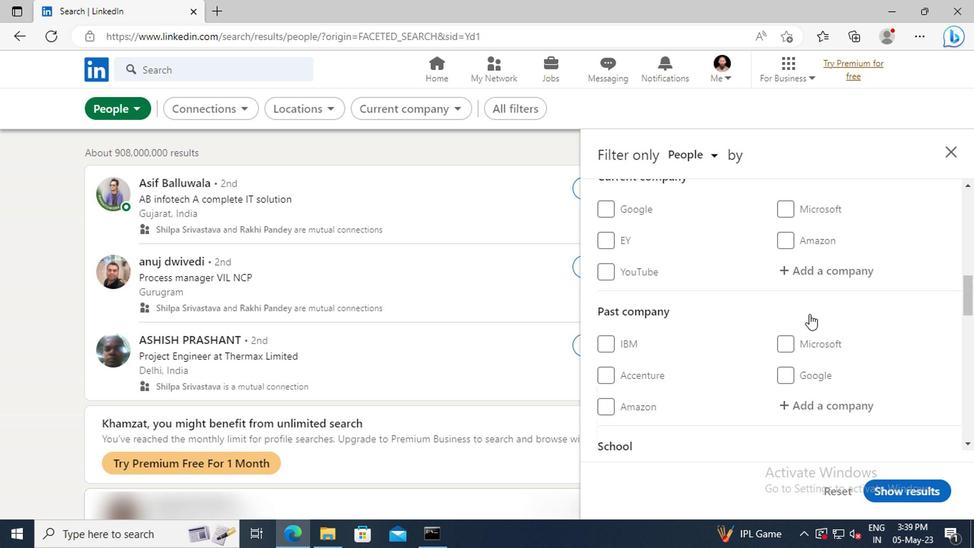 
Action: Mouse moved to (804, 314)
Screenshot: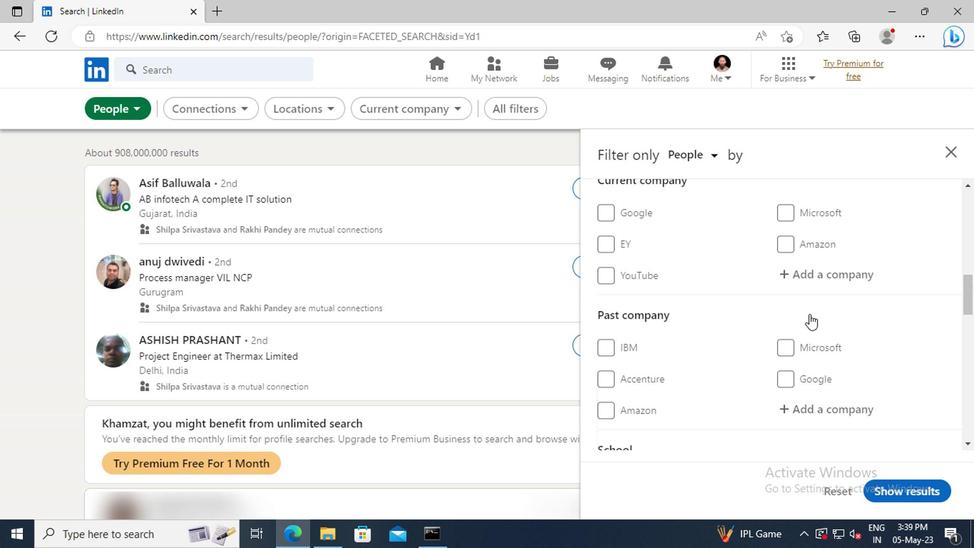 
Action: Mouse pressed left at (804, 314)
Screenshot: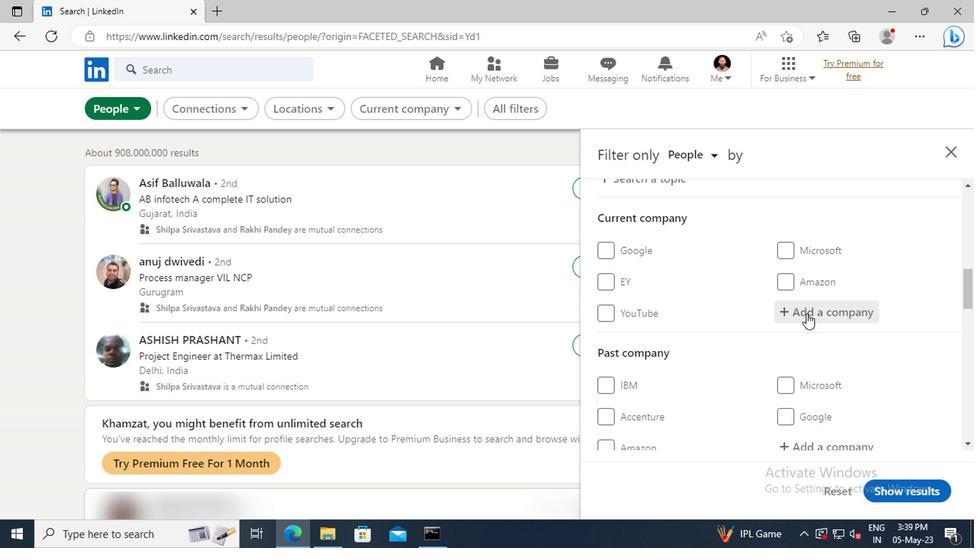 
Action: Key pressed 21<Key.shift>K<Key.space><Key.shift>S
Screenshot: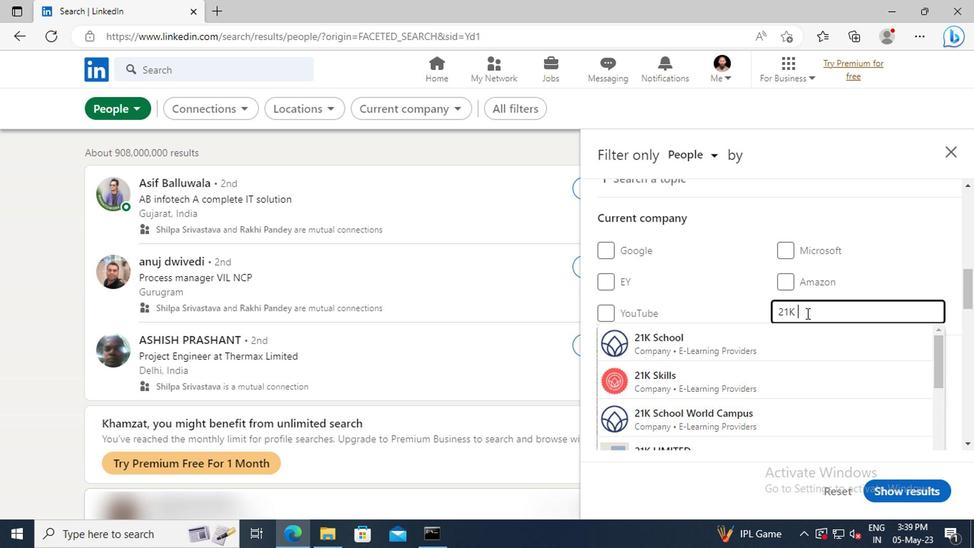 
Action: Mouse moved to (801, 338)
Screenshot: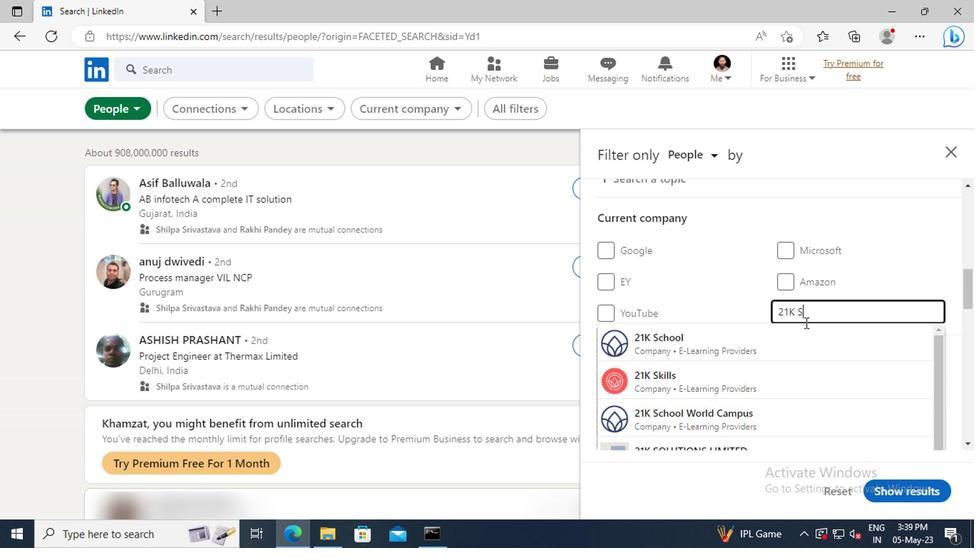 
Action: Mouse pressed left at (801, 338)
Screenshot: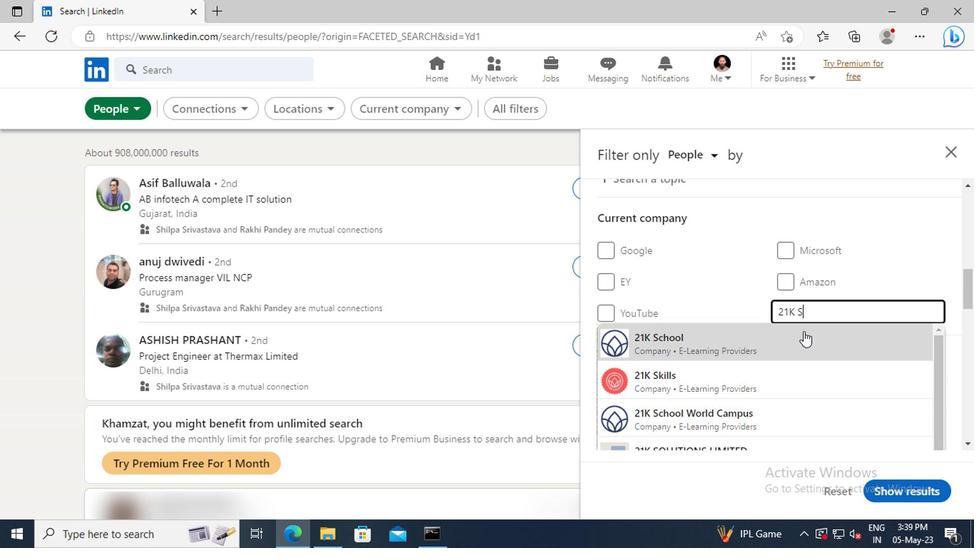 
Action: Mouse scrolled (801, 338) with delta (0, 0)
Screenshot: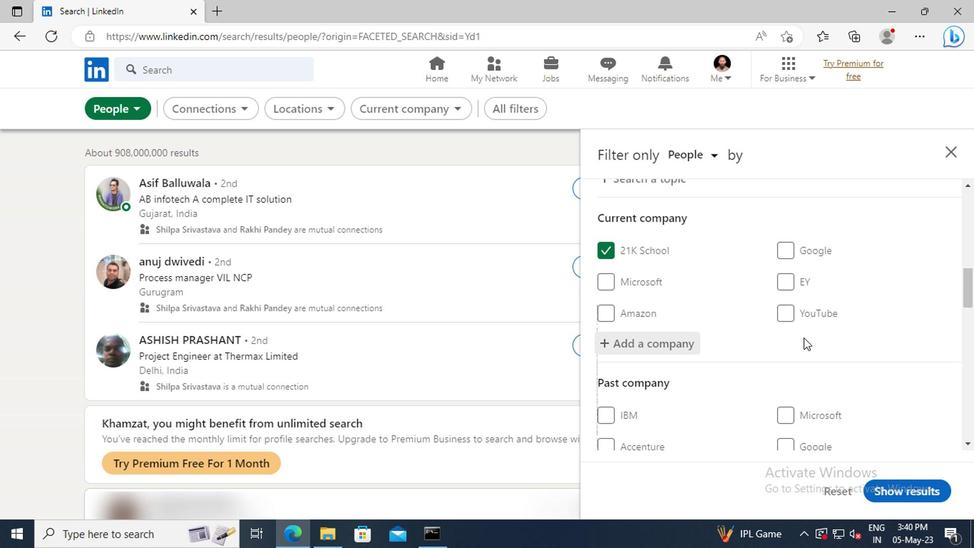
Action: Mouse moved to (799, 338)
Screenshot: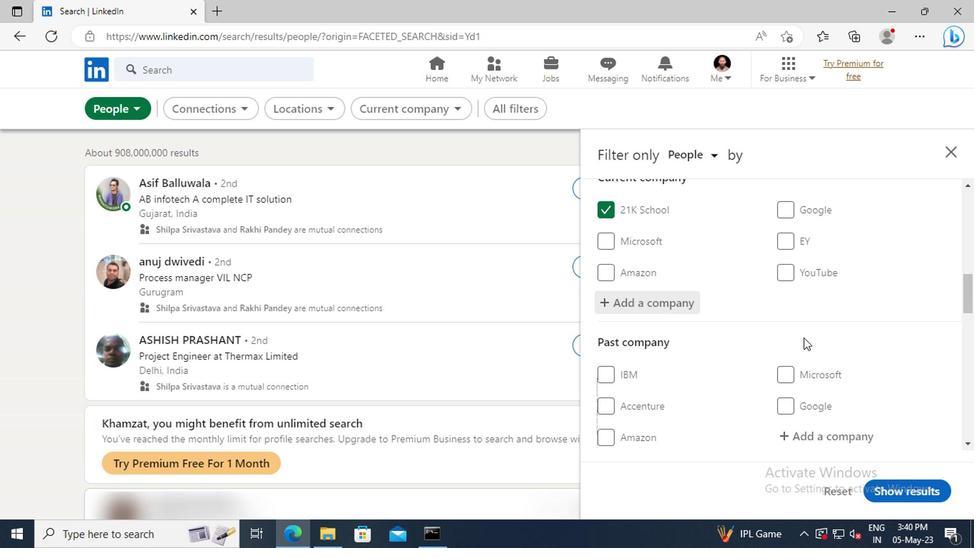
Action: Mouse scrolled (799, 337) with delta (0, 0)
Screenshot: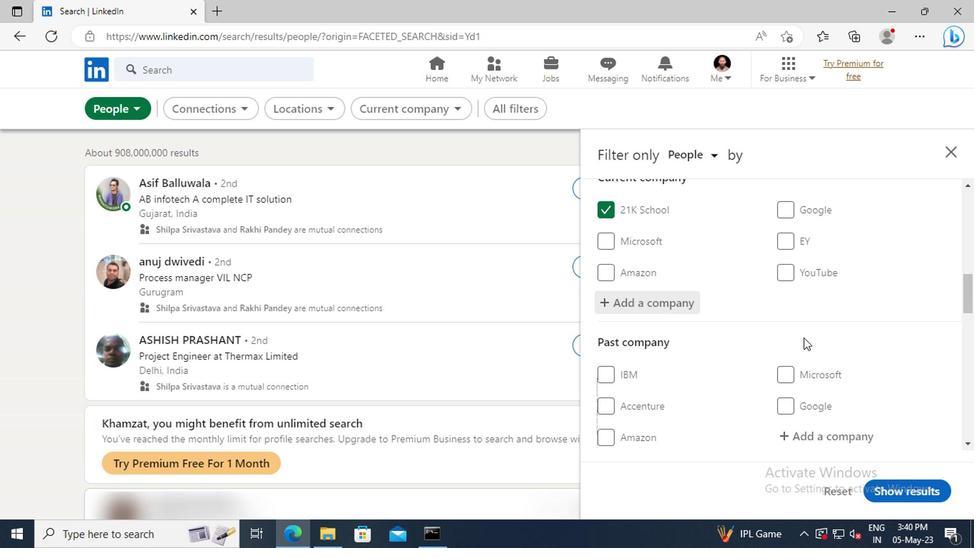 
Action: Mouse moved to (799, 336)
Screenshot: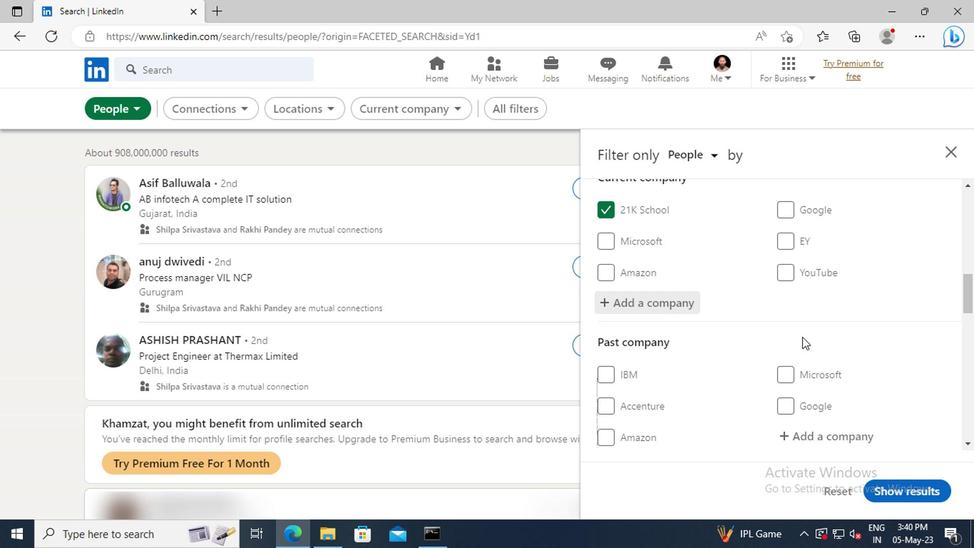 
Action: Mouse scrolled (799, 336) with delta (0, 0)
Screenshot: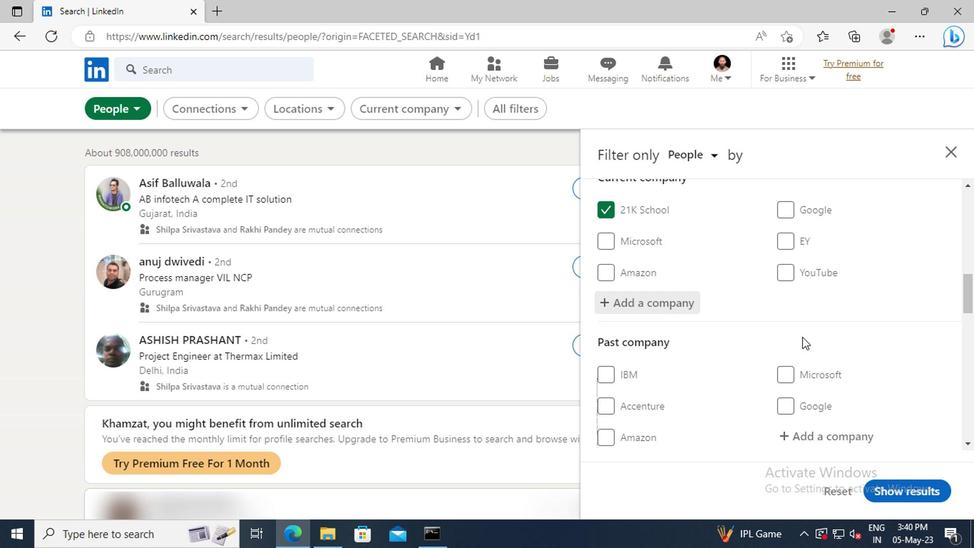
Action: Mouse moved to (798, 334)
Screenshot: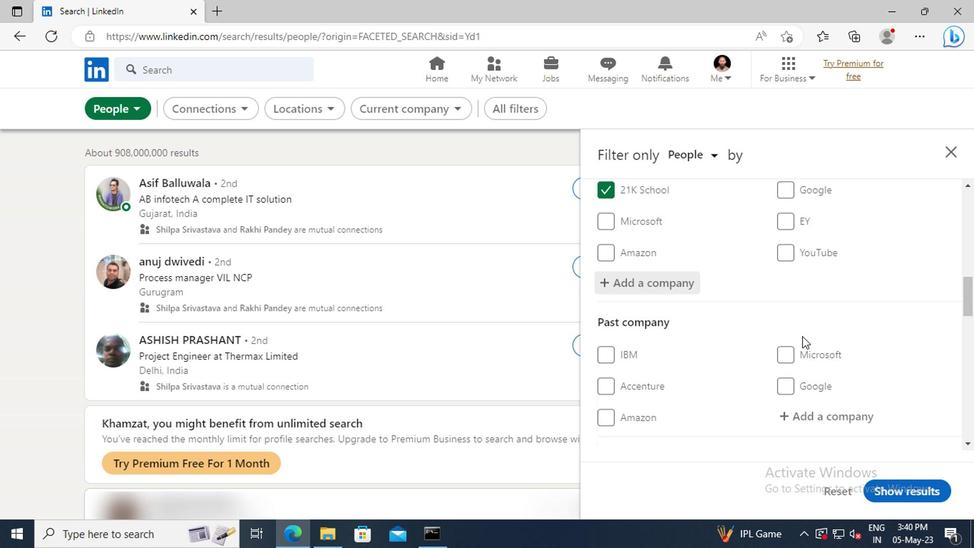 
Action: Mouse scrolled (798, 333) with delta (0, -1)
Screenshot: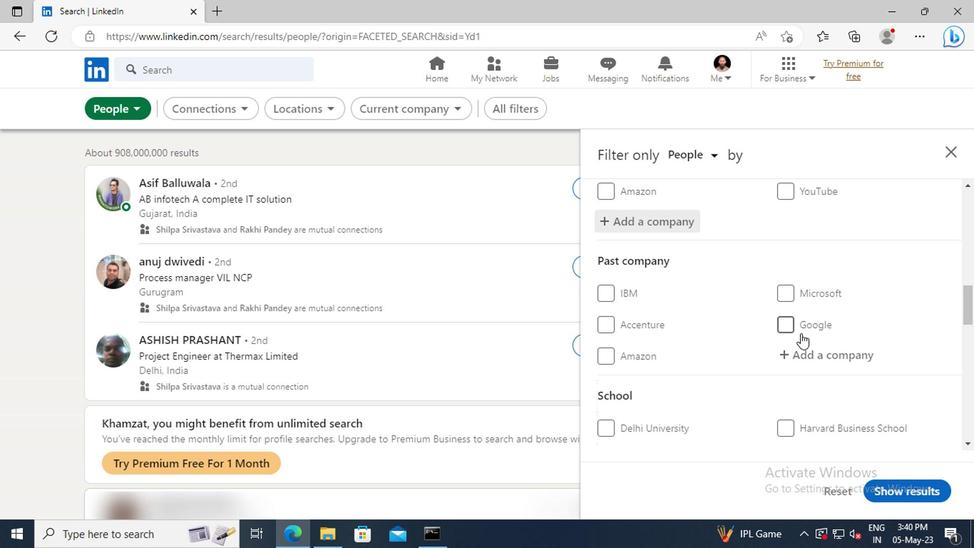 
Action: Mouse scrolled (798, 333) with delta (0, -1)
Screenshot: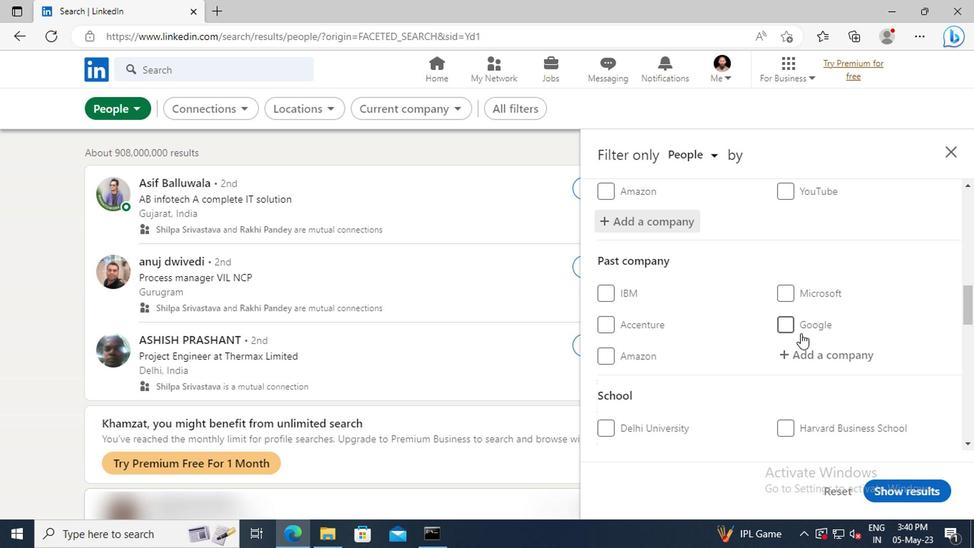 
Action: Mouse moved to (797, 331)
Screenshot: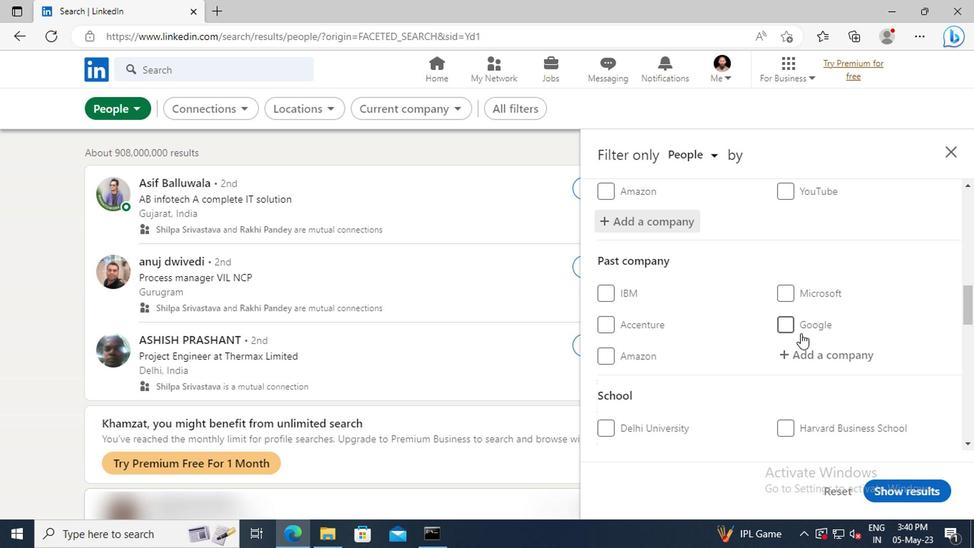
Action: Mouse scrolled (797, 331) with delta (0, 0)
Screenshot: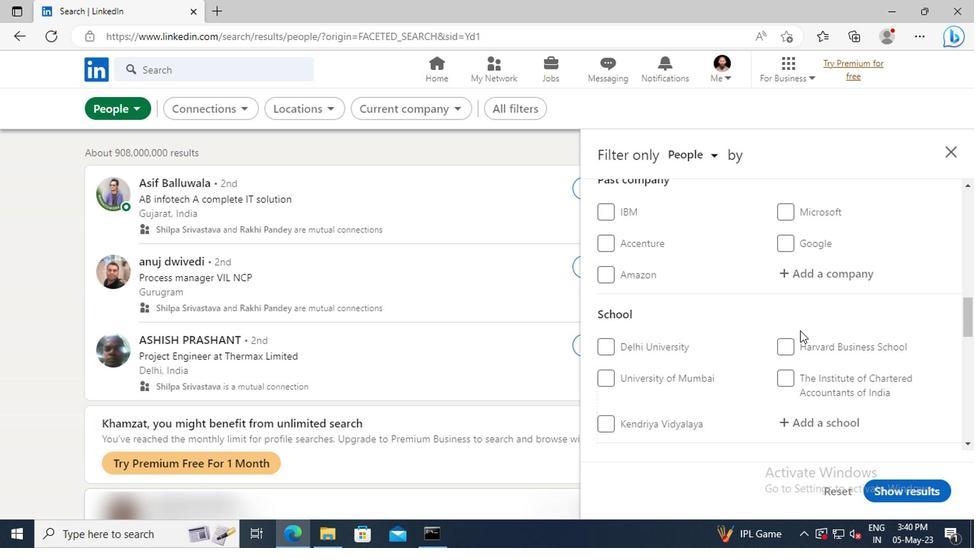 
Action: Mouse scrolled (797, 331) with delta (0, 0)
Screenshot: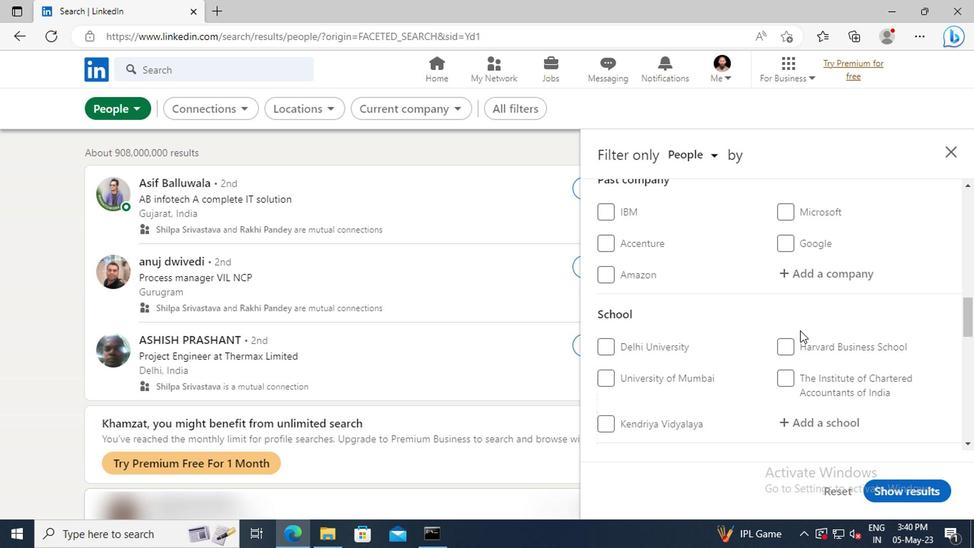 
Action: Mouse moved to (801, 345)
Screenshot: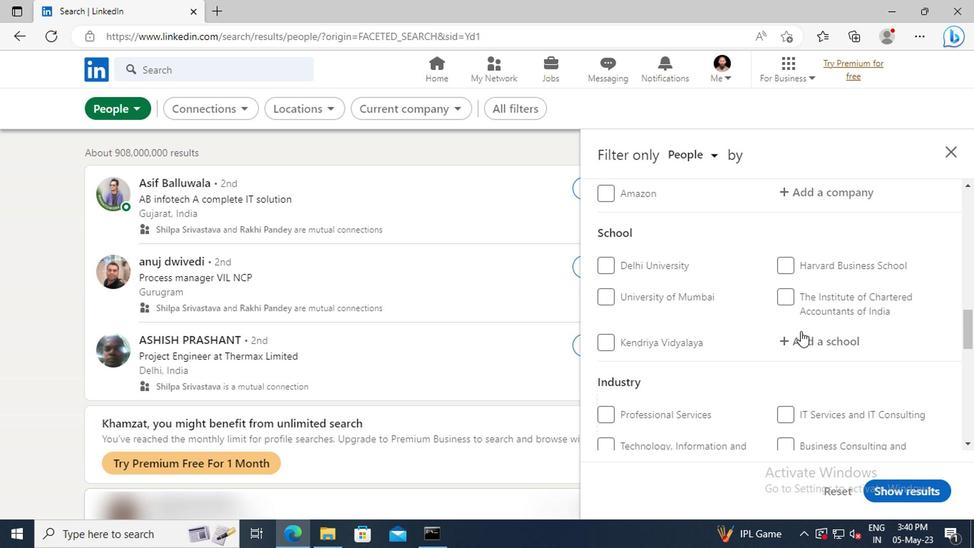 
Action: Mouse pressed left at (801, 345)
Screenshot: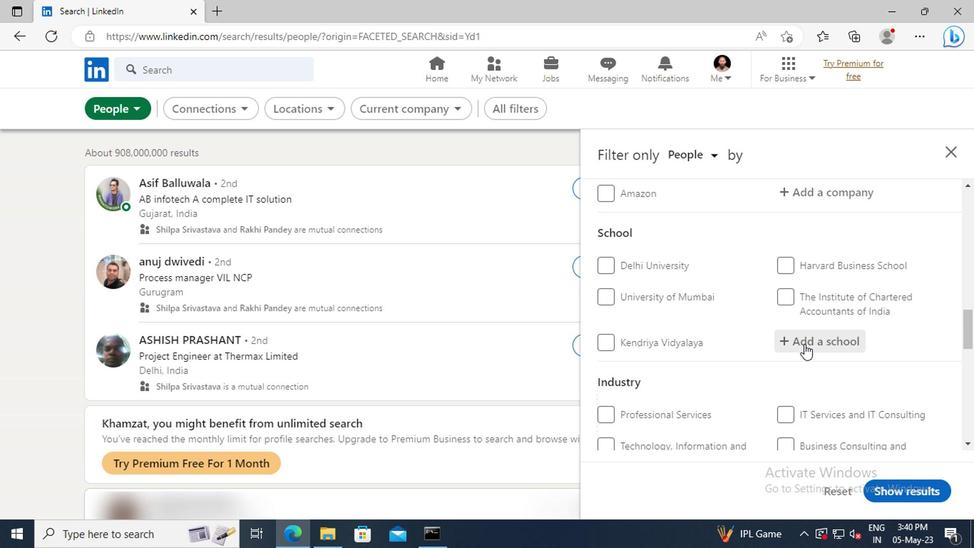 
Action: Key pressed <Key.shift>UNIVERSITY<Key.enter>
Screenshot: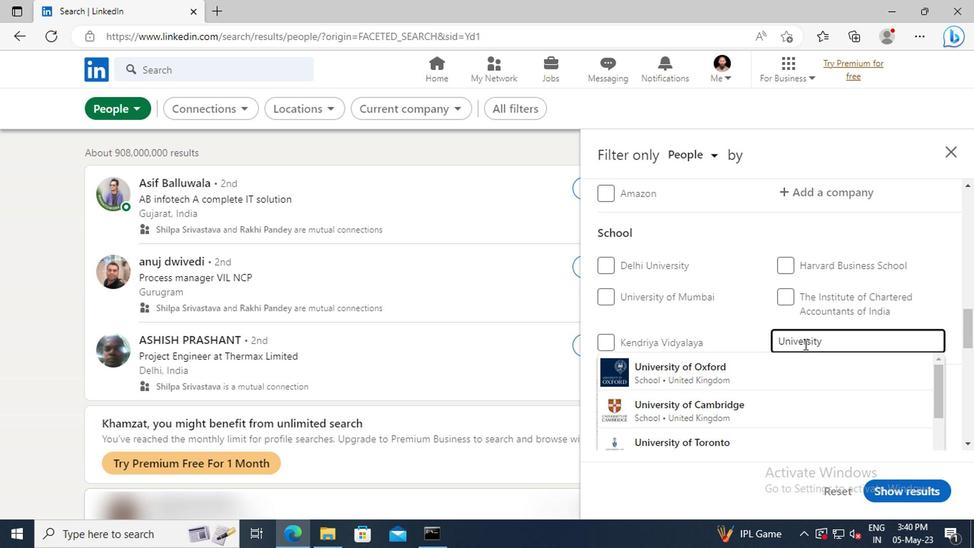 
Action: Mouse scrolled (801, 344) with delta (0, 0)
Screenshot: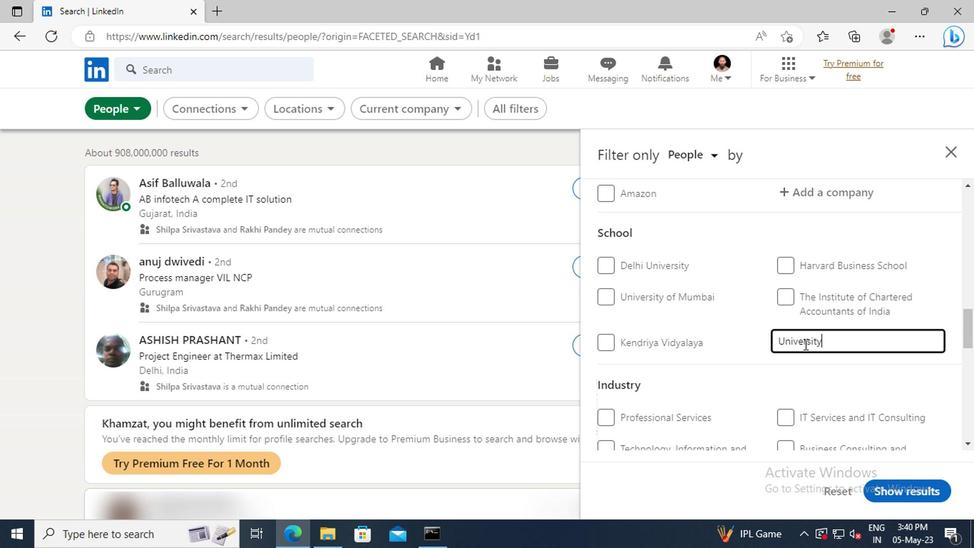 
Action: Mouse scrolled (801, 344) with delta (0, 0)
Screenshot: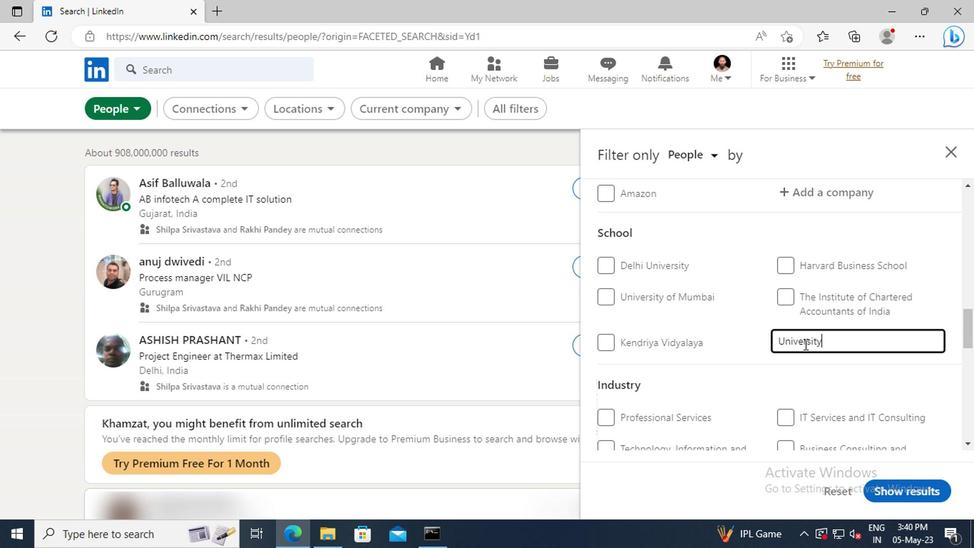 
Action: Mouse scrolled (801, 344) with delta (0, 0)
Screenshot: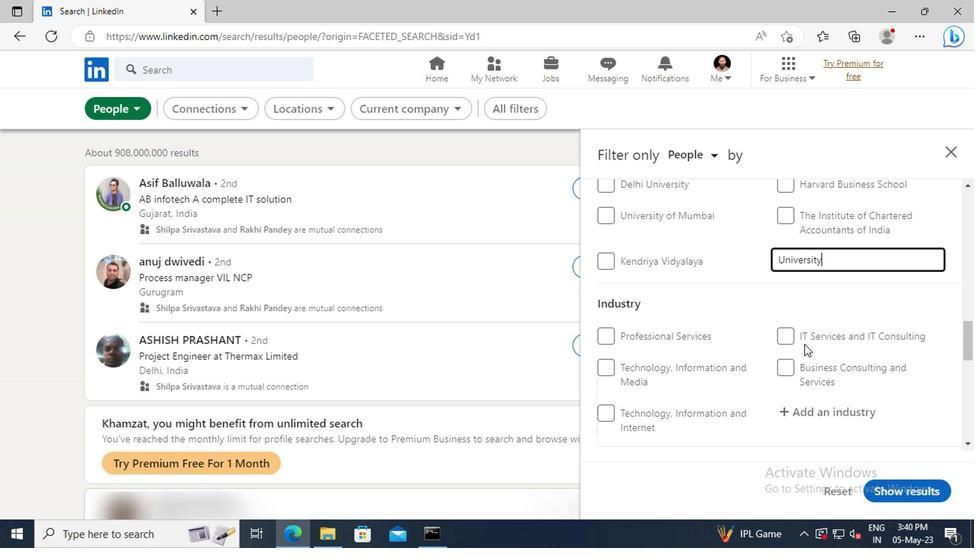 
Action: Mouse scrolled (801, 344) with delta (0, 0)
Screenshot: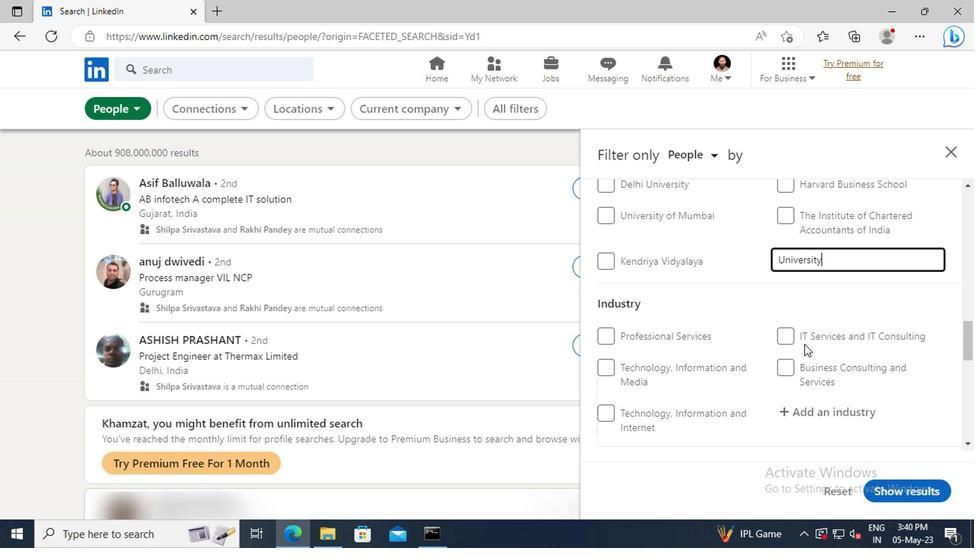 
Action: Mouse moved to (801, 340)
Screenshot: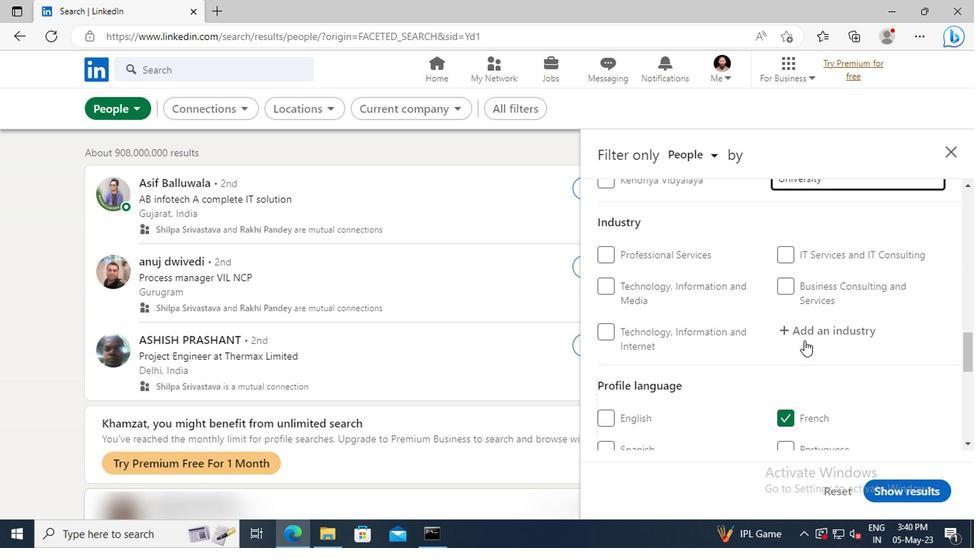 
Action: Mouse pressed left at (801, 340)
Screenshot: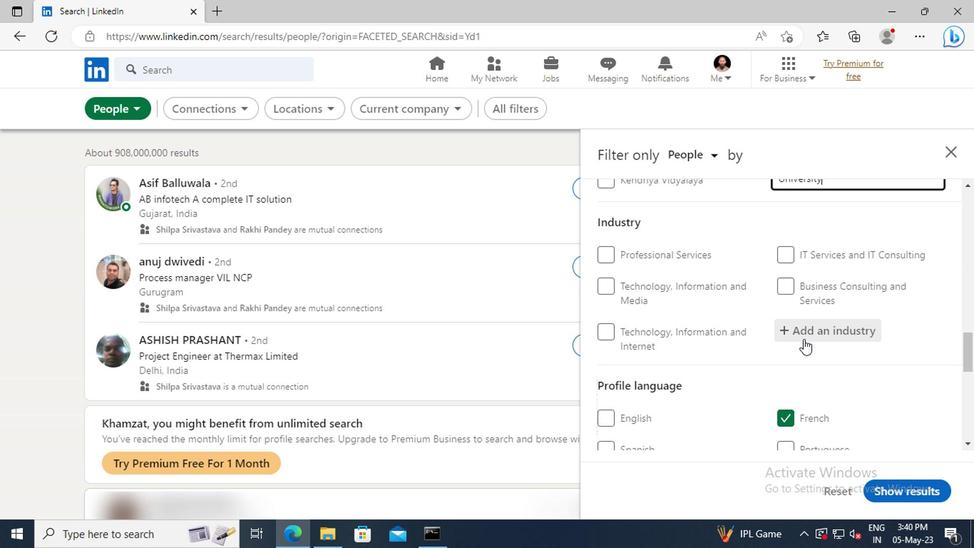 
Action: Key pressed <Key.shift>FISHERIES
Screenshot: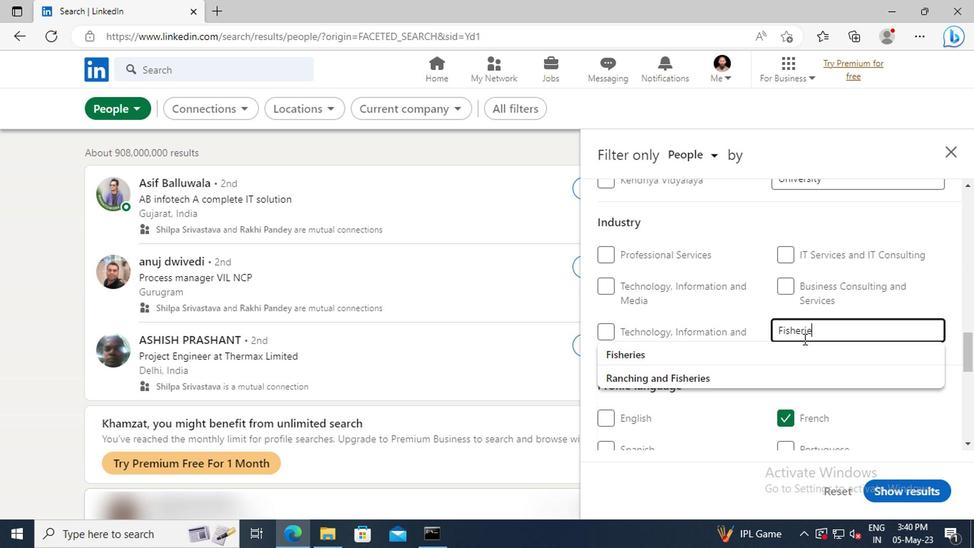
Action: Mouse moved to (797, 352)
Screenshot: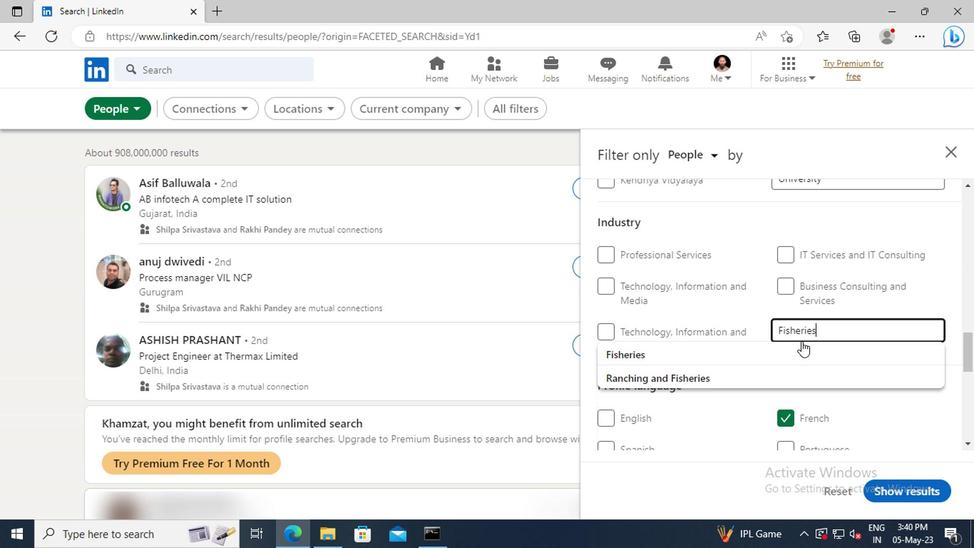 
Action: Mouse pressed left at (797, 352)
Screenshot: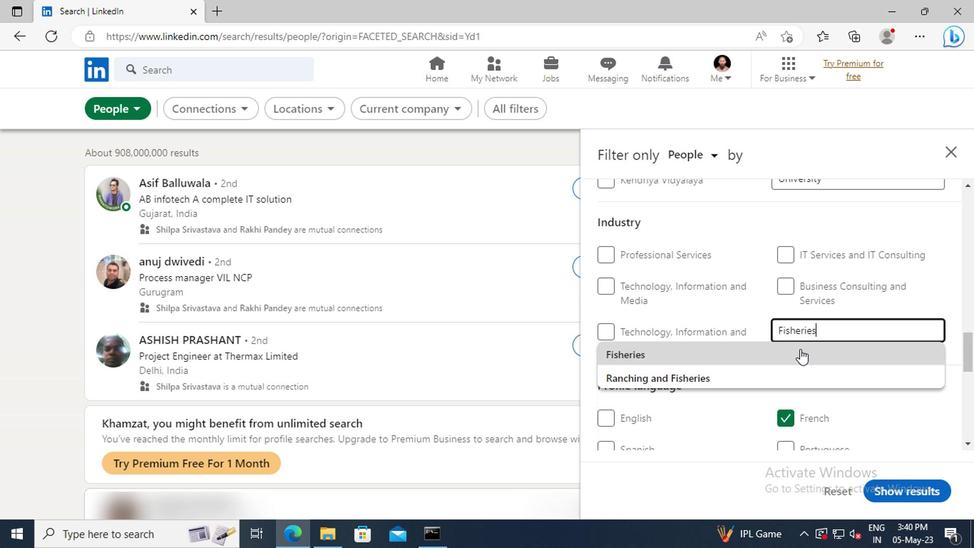 
Action: Mouse scrolled (797, 351) with delta (0, 0)
Screenshot: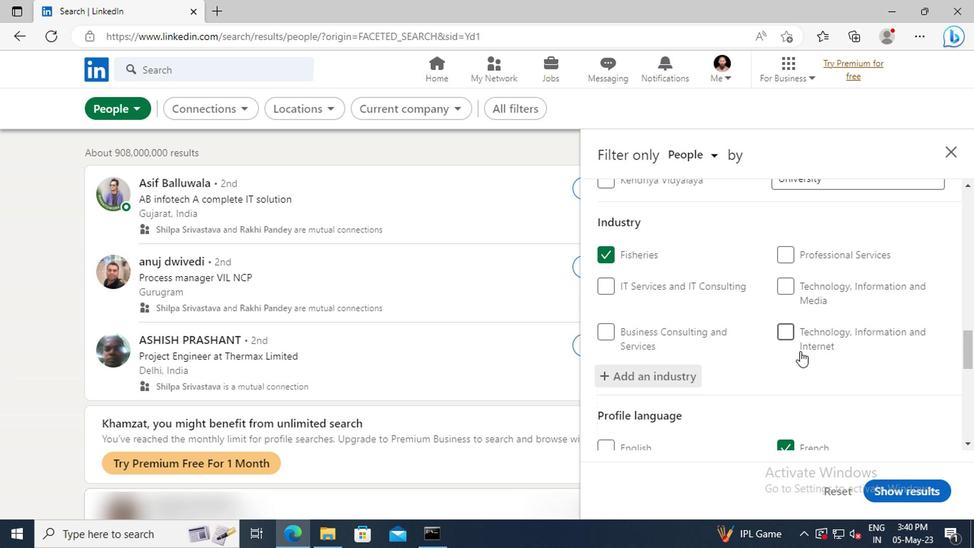 
Action: Mouse moved to (797, 352)
Screenshot: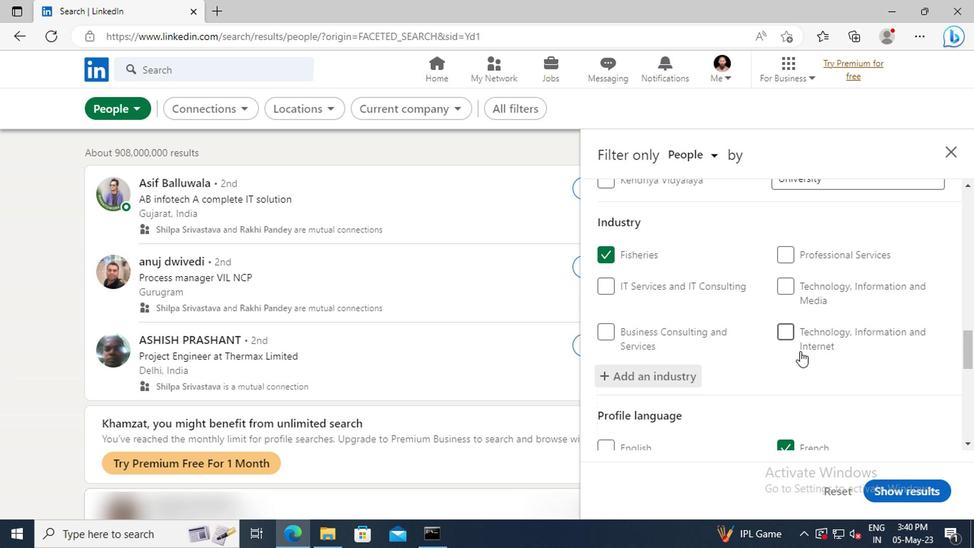 
Action: Mouse scrolled (797, 351) with delta (0, 0)
Screenshot: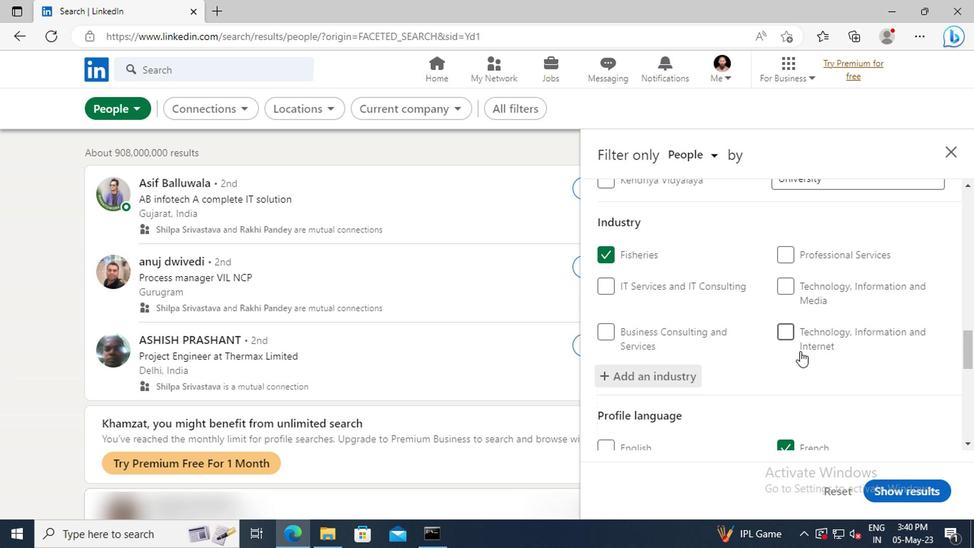 
Action: Mouse moved to (797, 346)
Screenshot: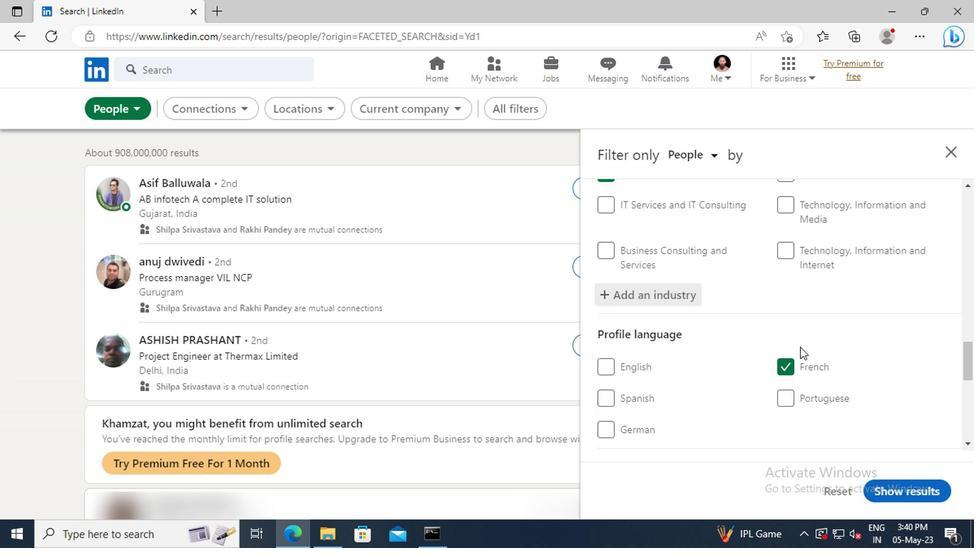 
Action: Mouse scrolled (797, 345) with delta (0, -1)
Screenshot: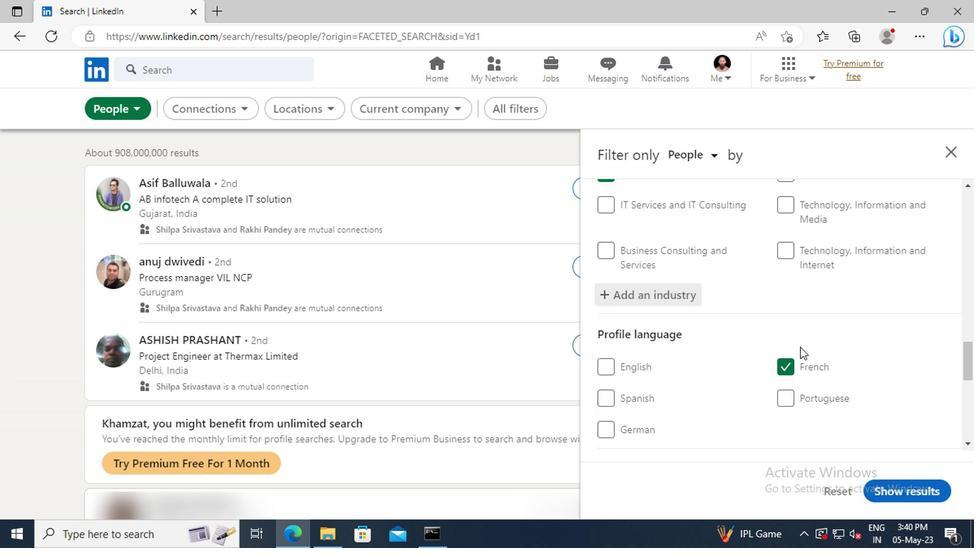 
Action: Mouse moved to (797, 343)
Screenshot: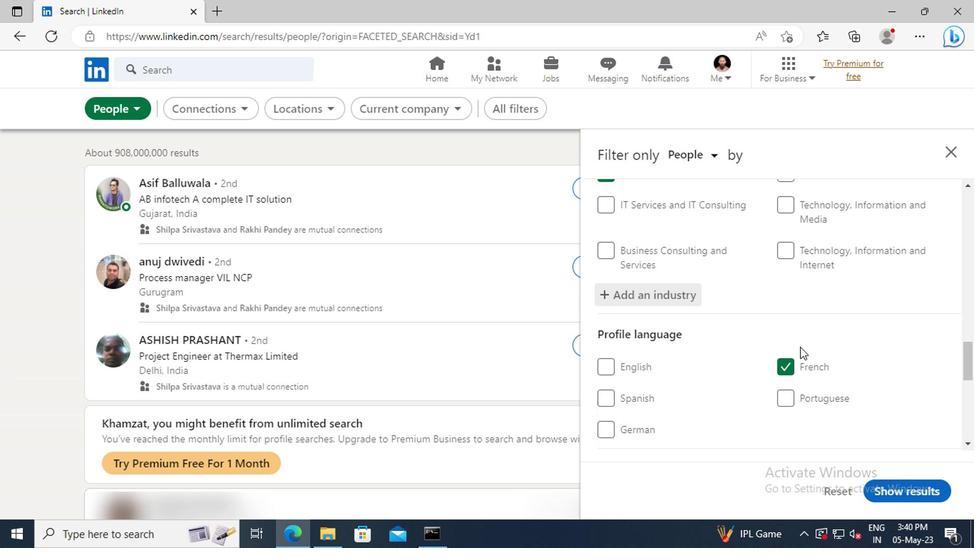 
Action: Mouse scrolled (797, 343) with delta (0, 0)
Screenshot: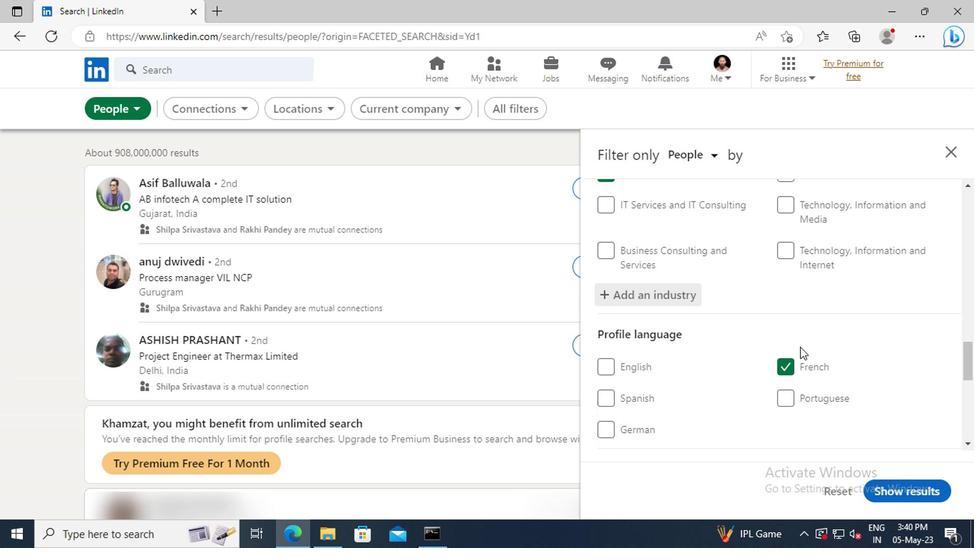 
Action: Mouse moved to (794, 319)
Screenshot: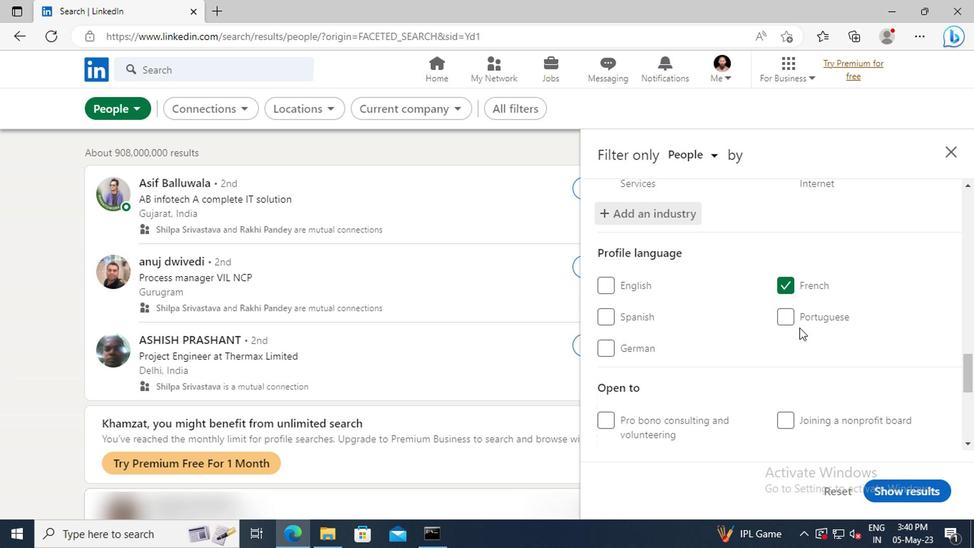 
Action: Mouse scrolled (794, 318) with delta (0, 0)
Screenshot: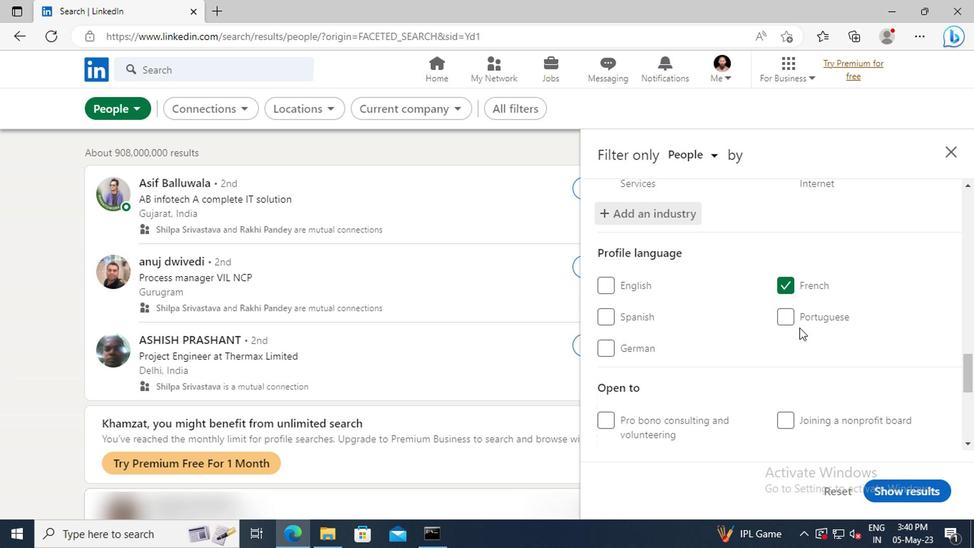 
Action: Mouse moved to (794, 318)
Screenshot: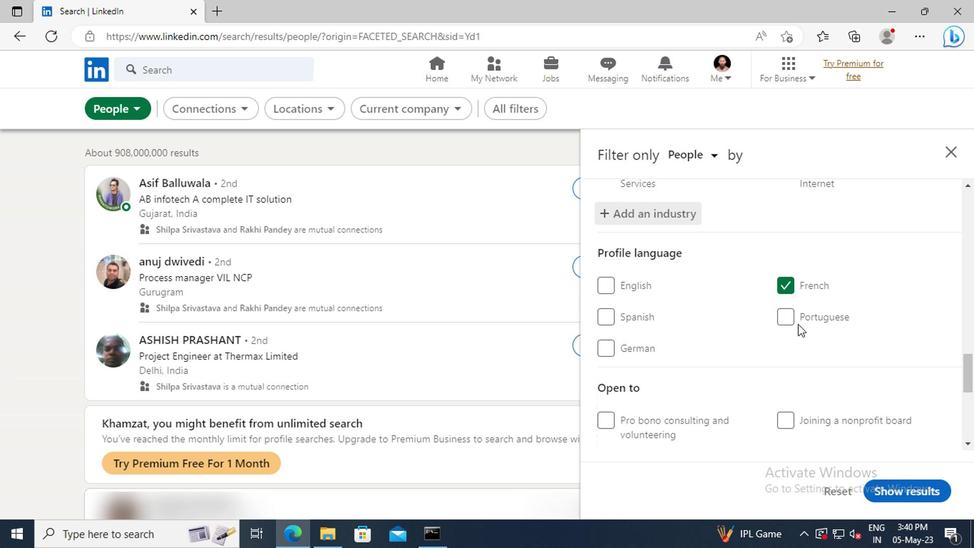 
Action: Mouse scrolled (794, 317) with delta (0, -1)
Screenshot: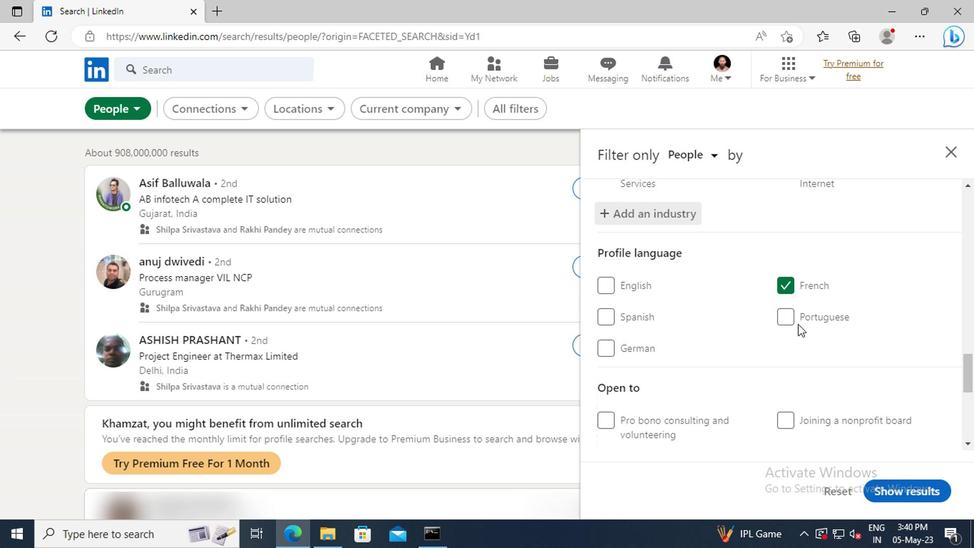 
Action: Mouse moved to (794, 315)
Screenshot: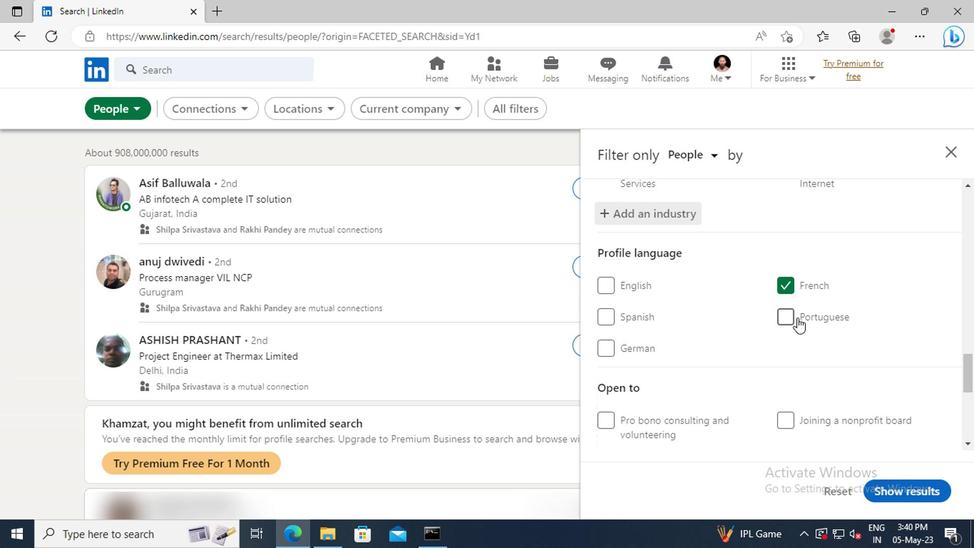 
Action: Mouse scrolled (794, 315) with delta (0, 0)
Screenshot: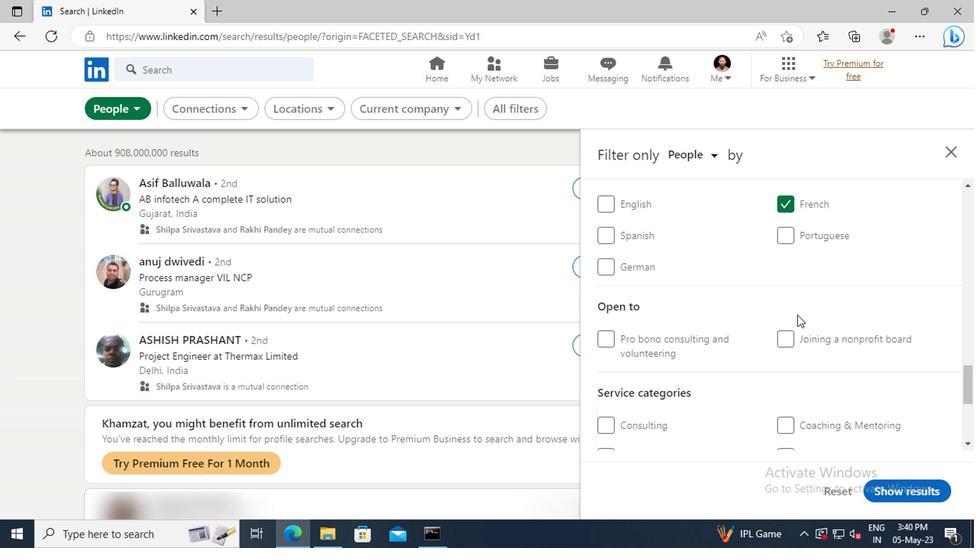 
Action: Mouse scrolled (794, 315) with delta (0, 0)
Screenshot: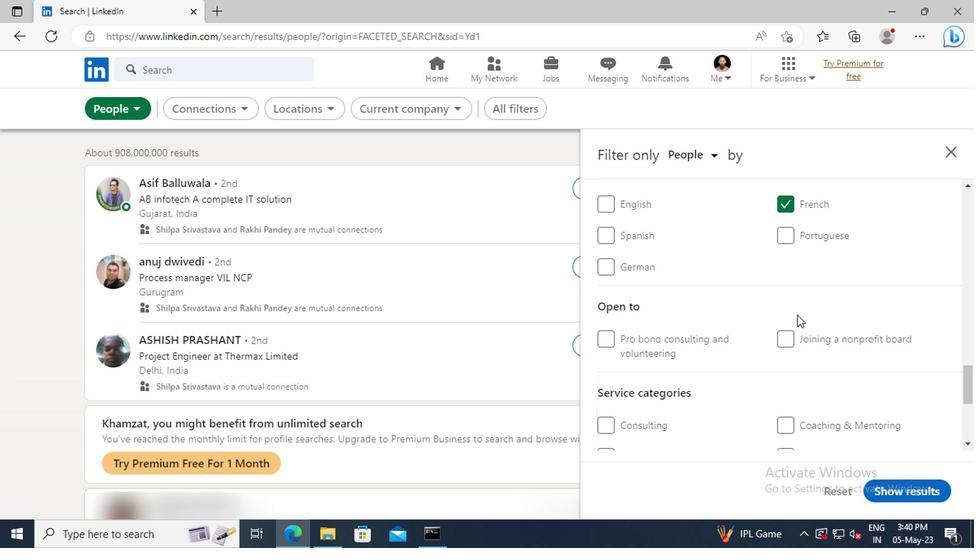 
Action: Mouse scrolled (794, 315) with delta (0, 0)
Screenshot: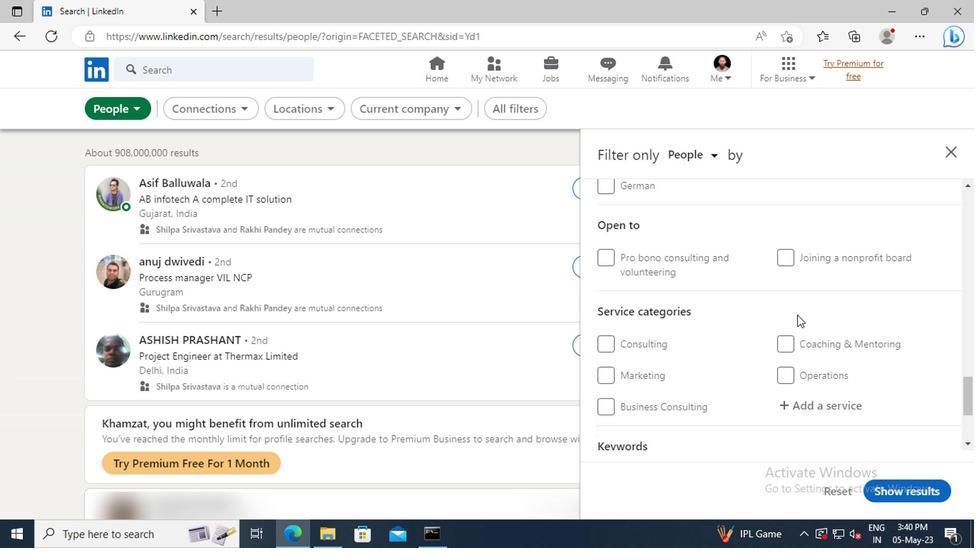 
Action: Mouse scrolled (794, 315) with delta (0, 0)
Screenshot: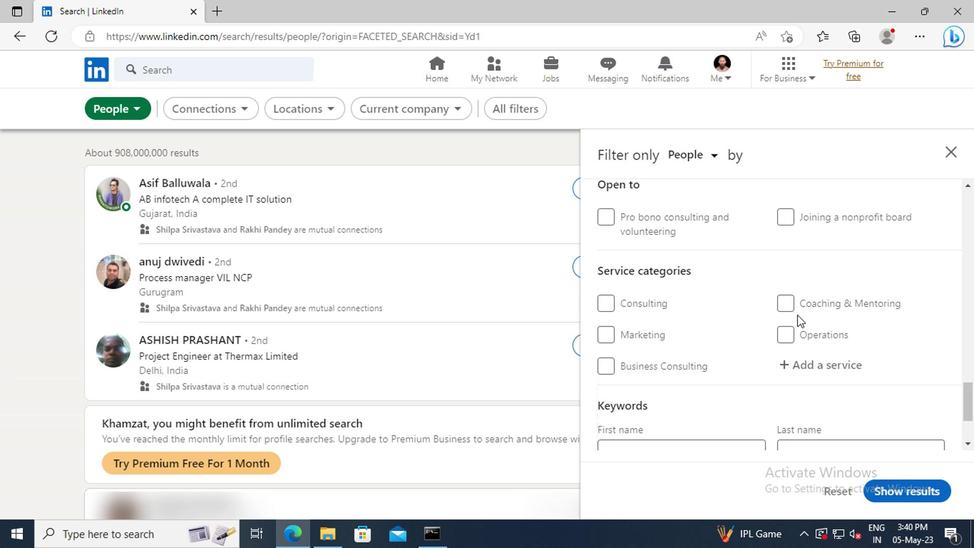 
Action: Mouse moved to (798, 321)
Screenshot: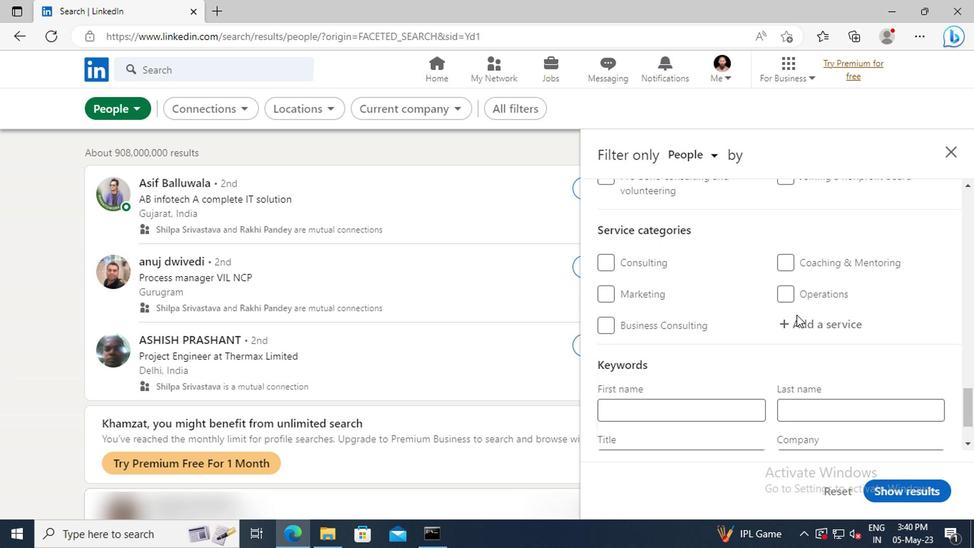 
Action: Mouse pressed left at (798, 321)
Screenshot: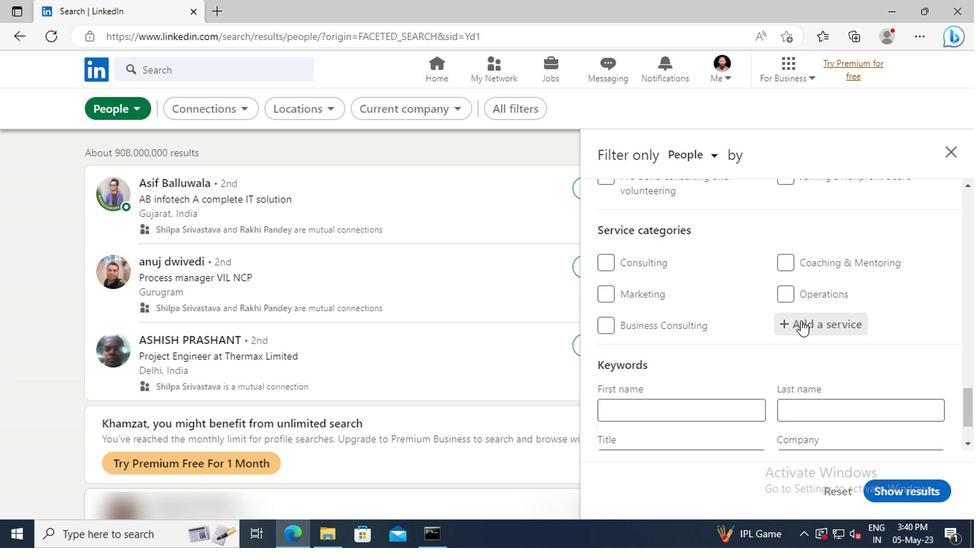 
Action: Key pressed <Key.shift>VIDEO
Screenshot: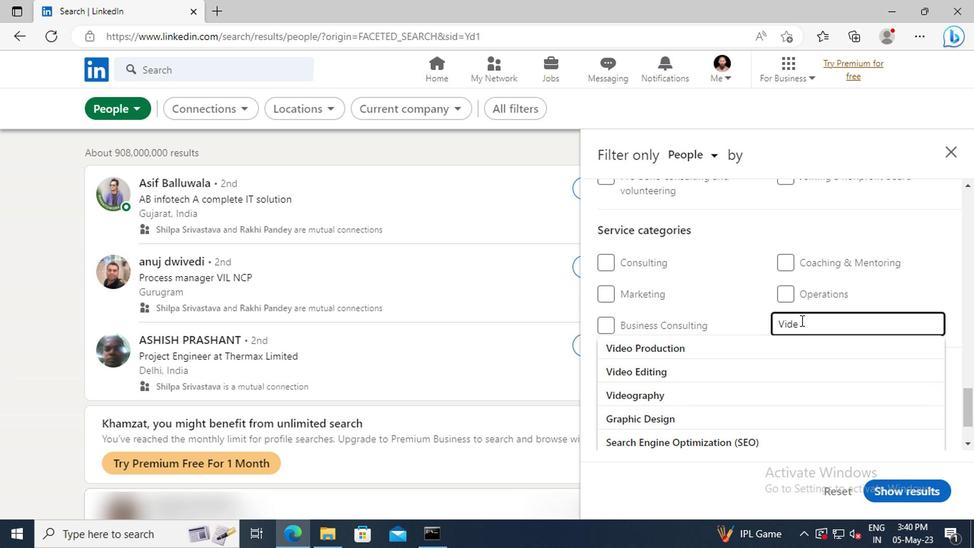
Action: Mouse moved to (798, 342)
Screenshot: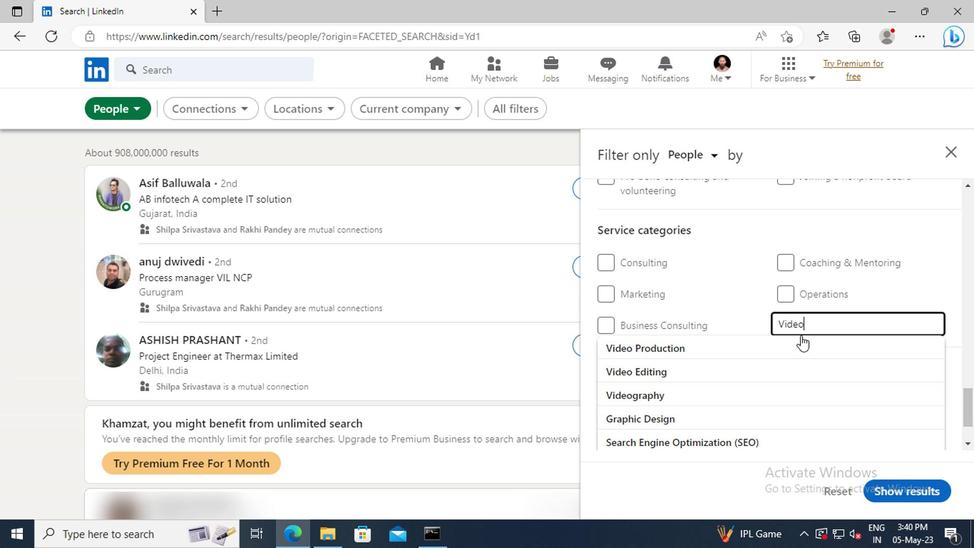 
Action: Mouse pressed left at (798, 342)
Screenshot: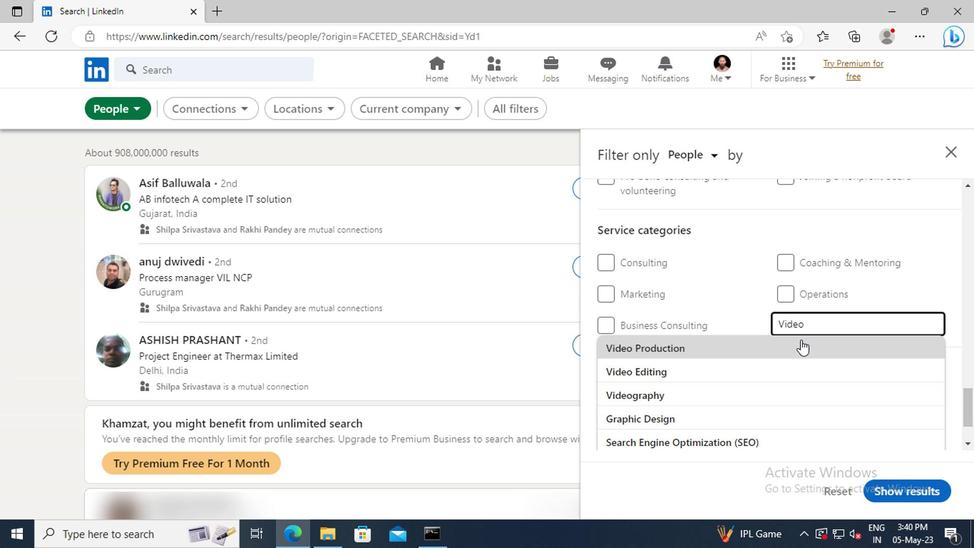 
Action: Mouse scrolled (798, 341) with delta (0, 0)
Screenshot: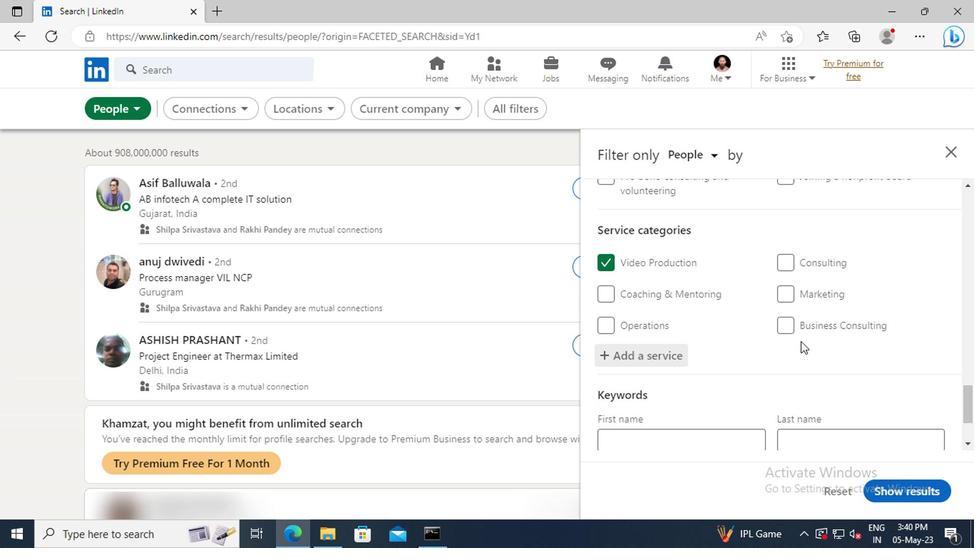 
Action: Mouse scrolled (798, 341) with delta (0, 0)
Screenshot: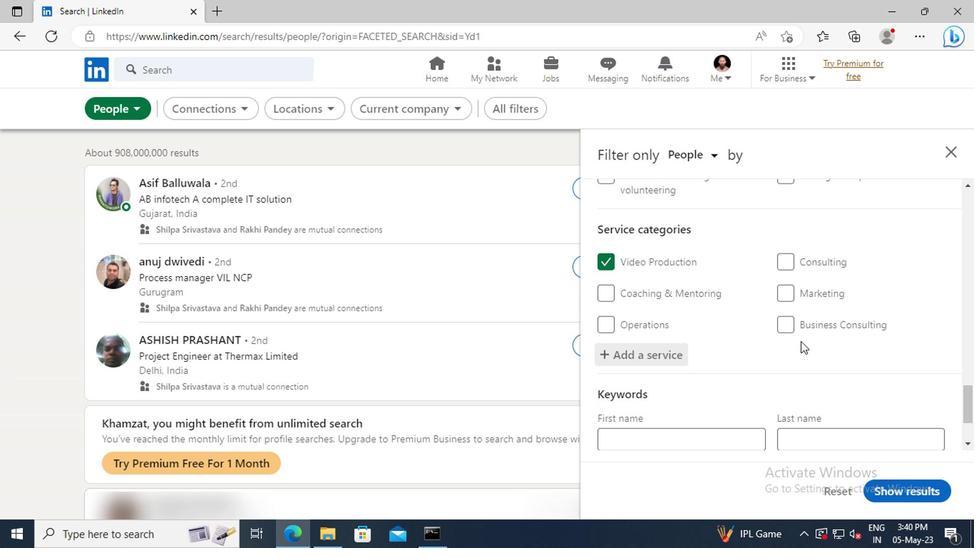 
Action: Mouse scrolled (798, 341) with delta (0, 0)
Screenshot: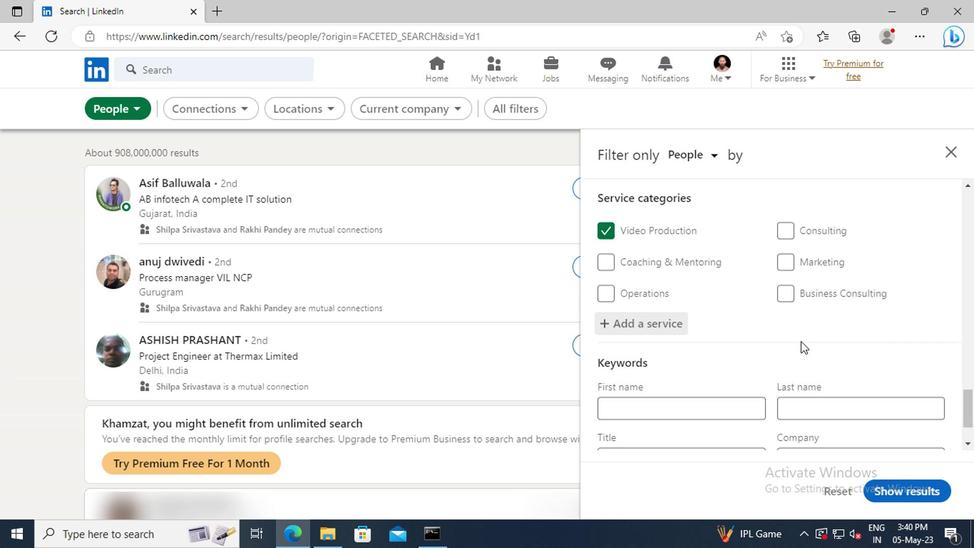
Action: Mouse scrolled (798, 341) with delta (0, 0)
Screenshot: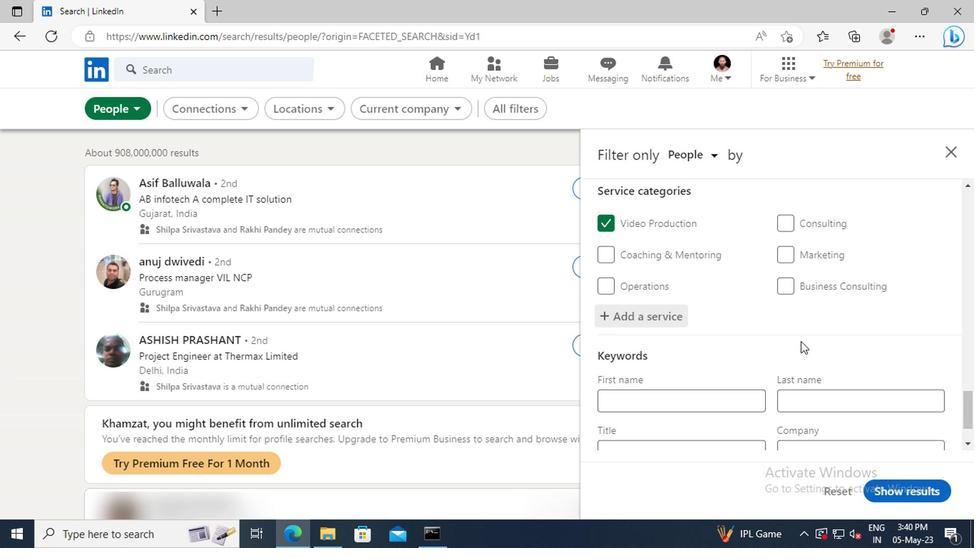 
Action: Mouse scrolled (798, 341) with delta (0, 0)
Screenshot: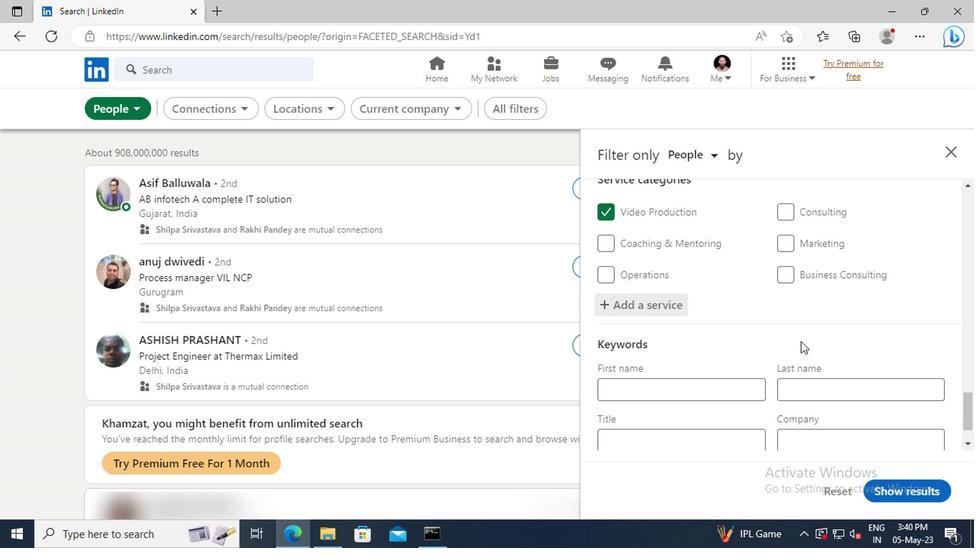 
Action: Mouse moved to (688, 394)
Screenshot: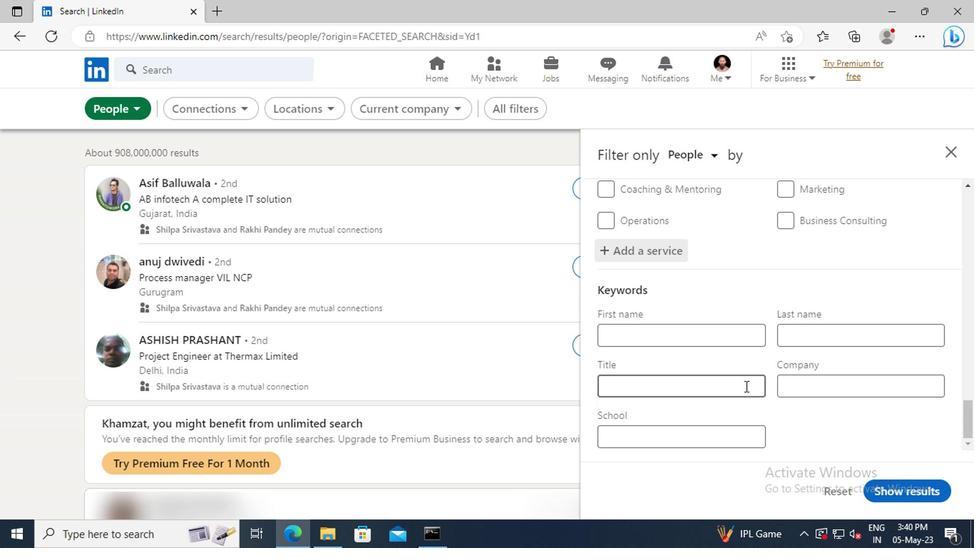 
Action: Mouse pressed left at (688, 394)
Screenshot: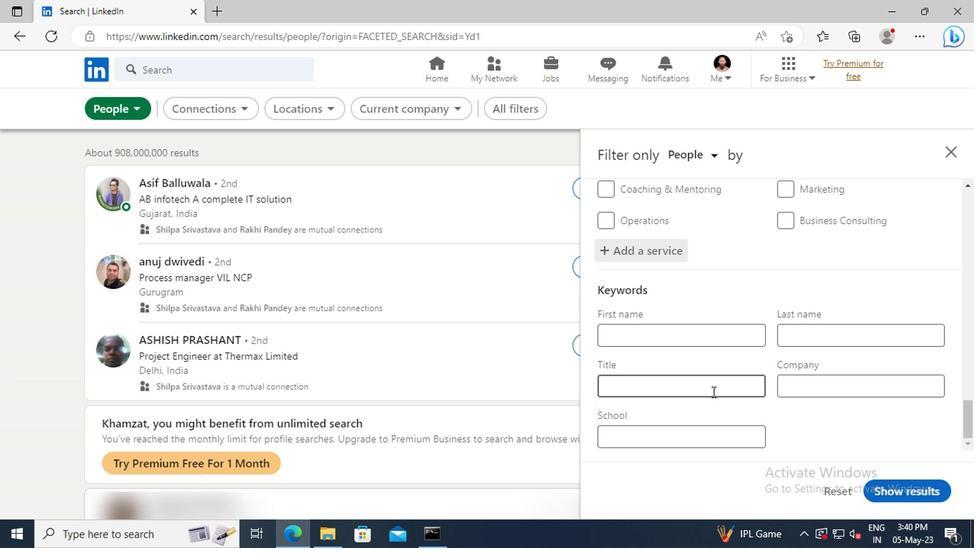 
Action: Mouse moved to (687, 394)
Screenshot: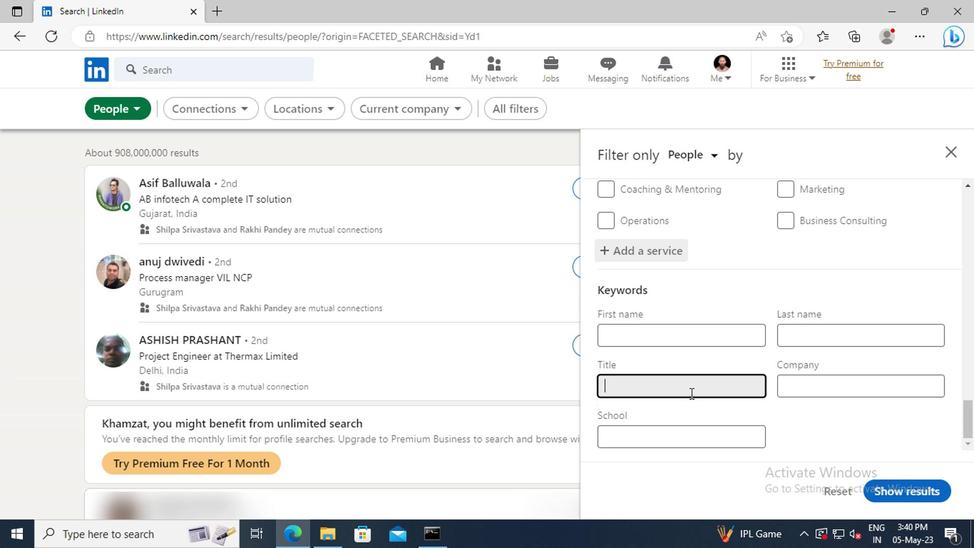 
Action: Key pressed <Key.shift>CONTINUOUS<Key.space><Key.shift>IMPROVEMENT<Key.space><Key.shift>LEAD<Key.enter>
Screenshot: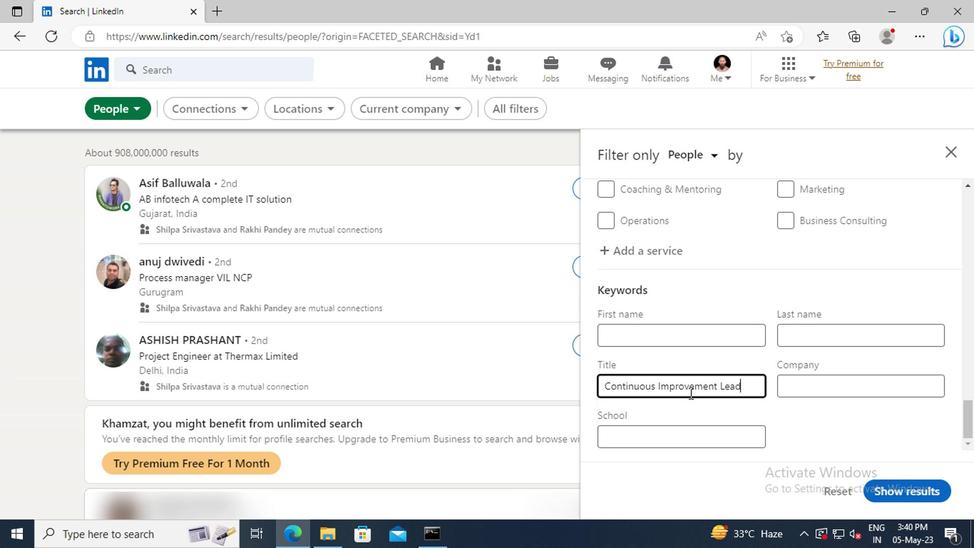 
Action: Mouse moved to (890, 485)
Screenshot: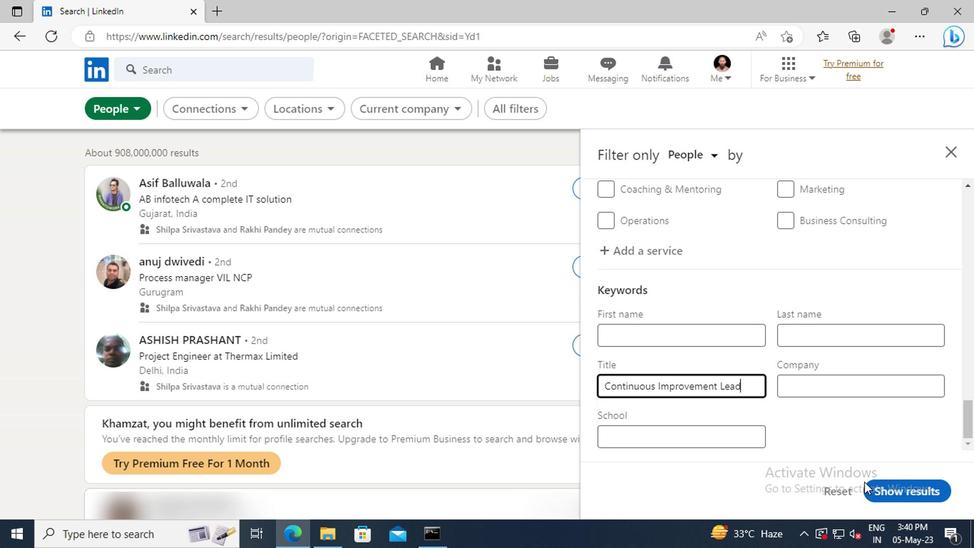 
Action: Mouse pressed left at (890, 485)
Screenshot: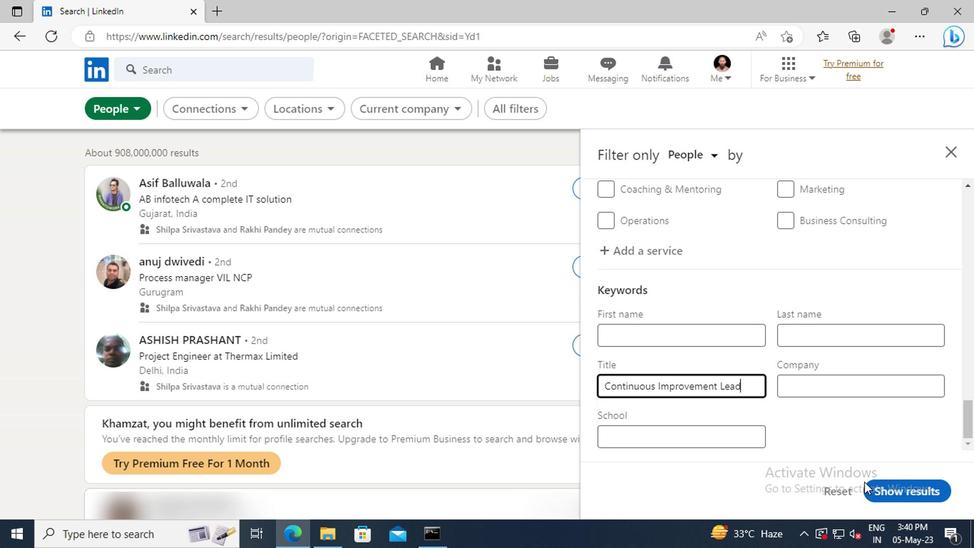 
